 Task: Provide the 2023 Victory Lane Racing Xfinity Series picks for the track "Talladega Superspeedway".
Action: Mouse moved to (160, 263)
Screenshot: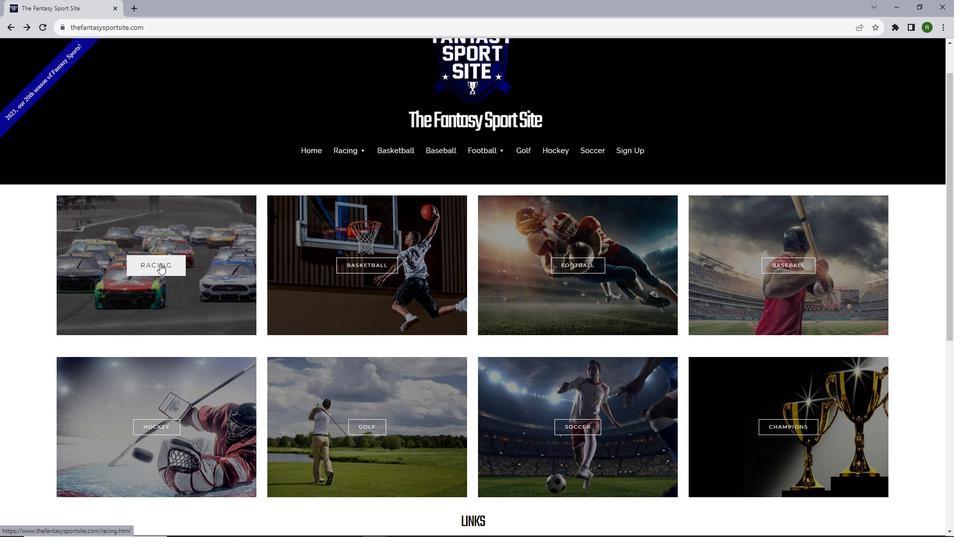 
Action: Mouse pressed left at (160, 263)
Screenshot: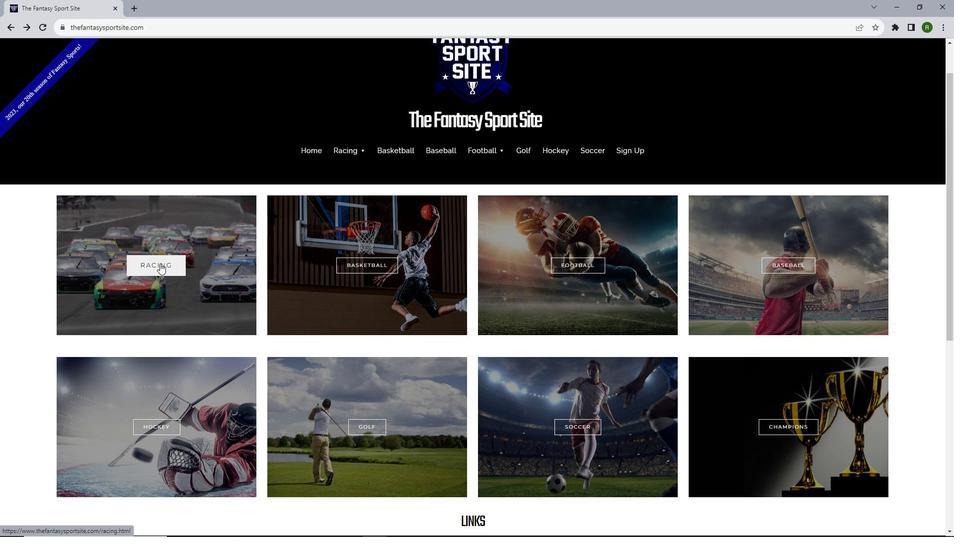 
Action: Mouse moved to (307, 260)
Screenshot: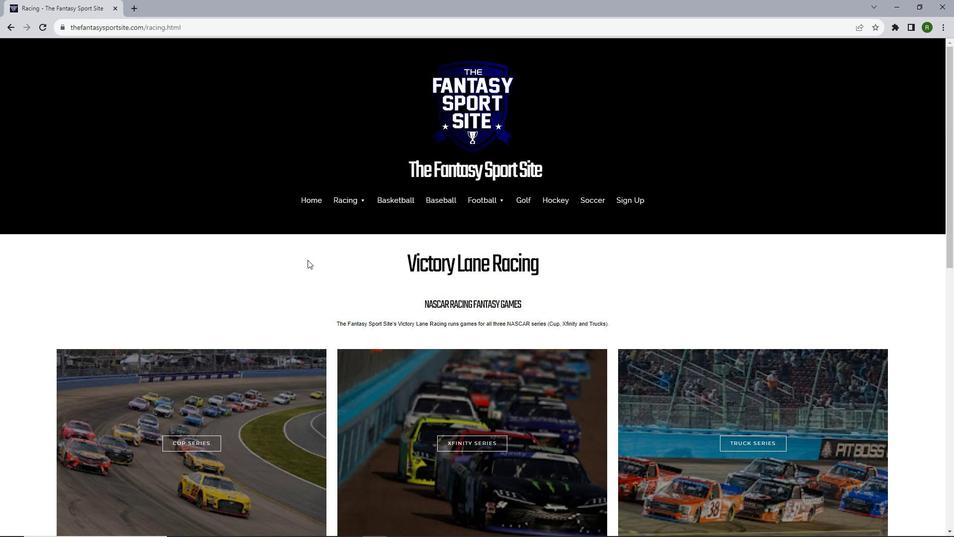 
Action: Mouse scrolled (307, 259) with delta (0, 0)
Screenshot: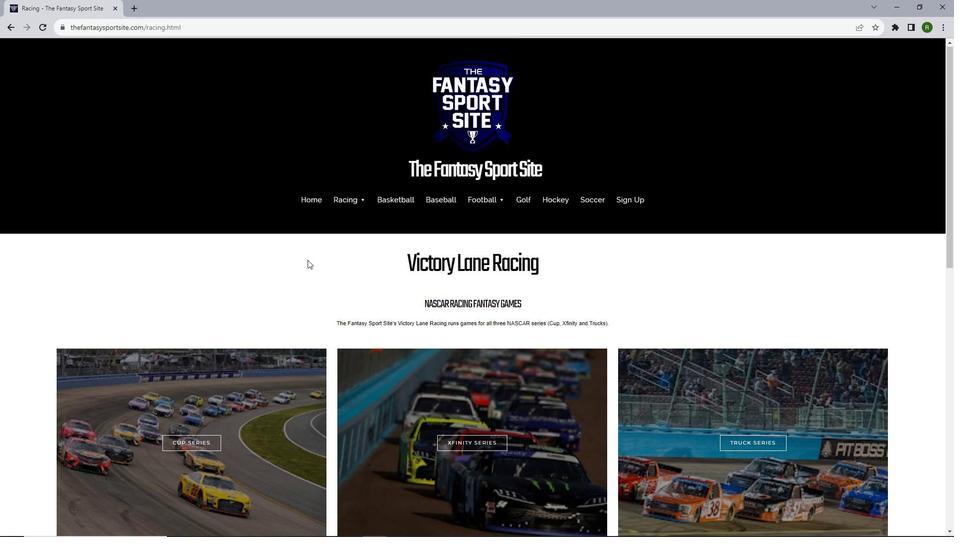 
Action: Mouse scrolled (307, 259) with delta (0, 0)
Screenshot: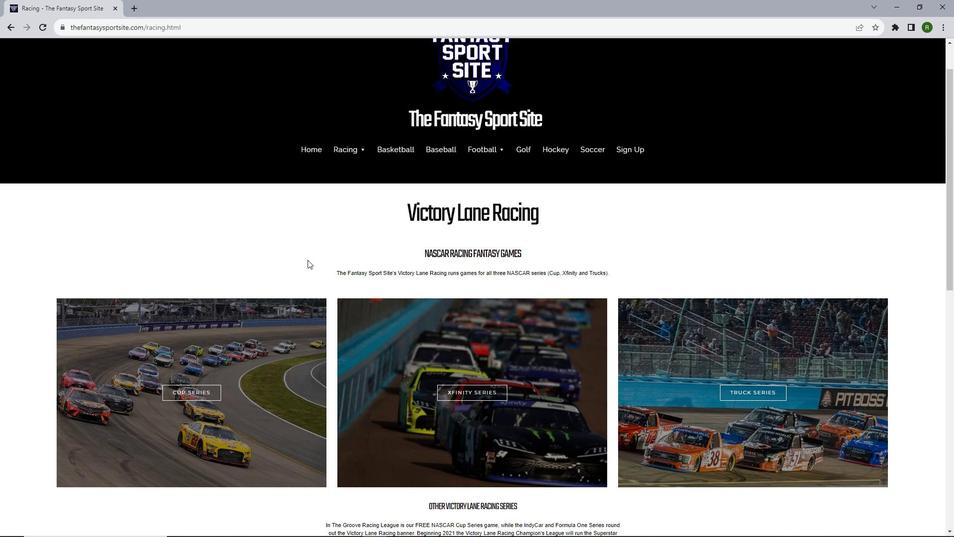 
Action: Mouse moved to (470, 348)
Screenshot: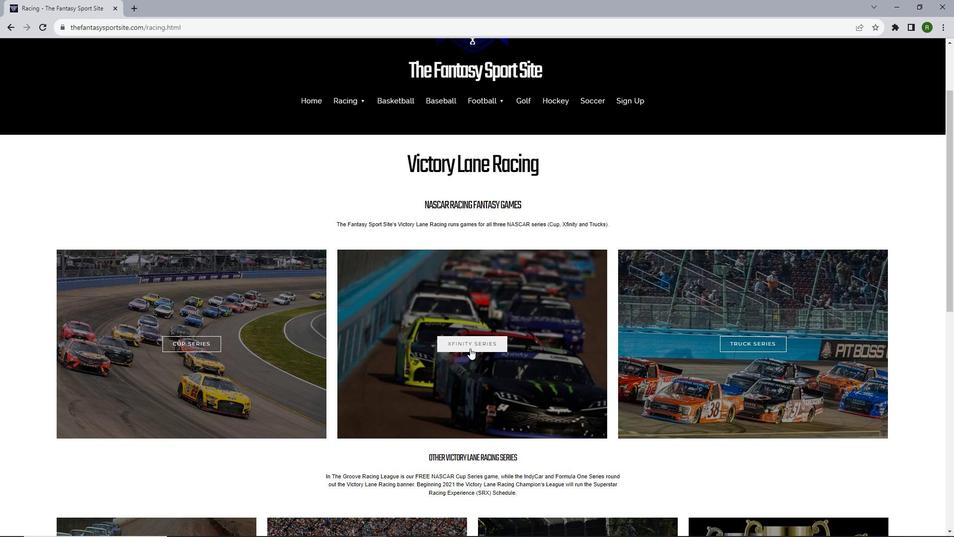 
Action: Mouse pressed left at (470, 348)
Screenshot: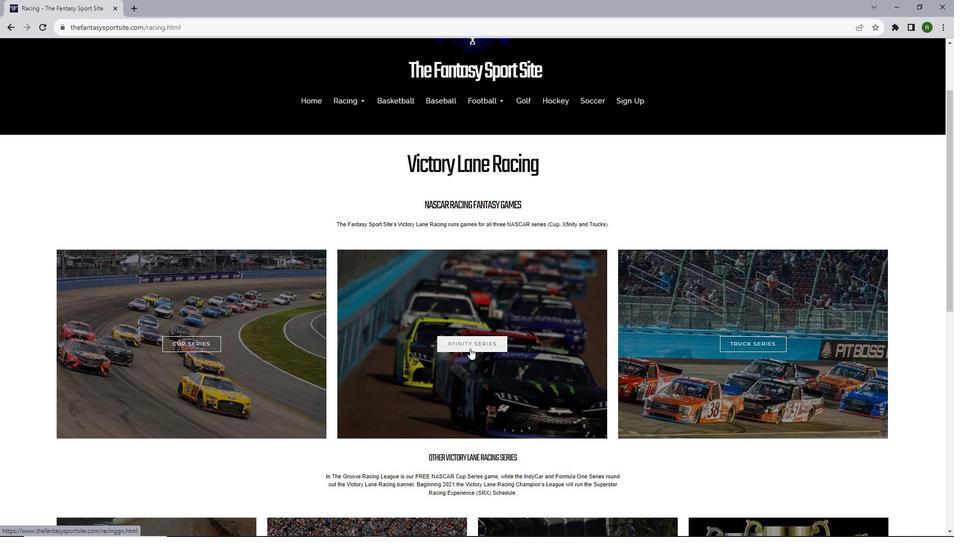 
Action: Mouse moved to (328, 281)
Screenshot: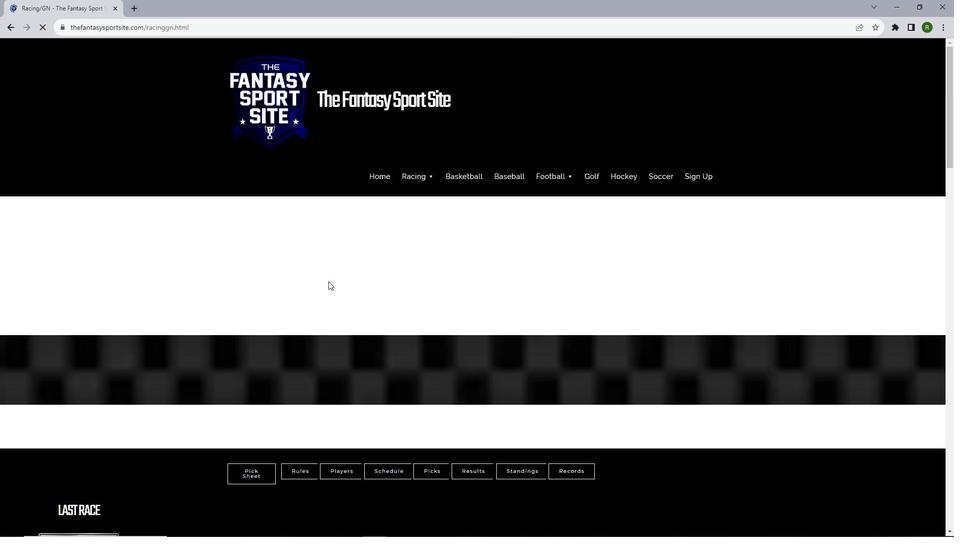 
Action: Mouse scrolled (328, 280) with delta (0, 0)
Screenshot: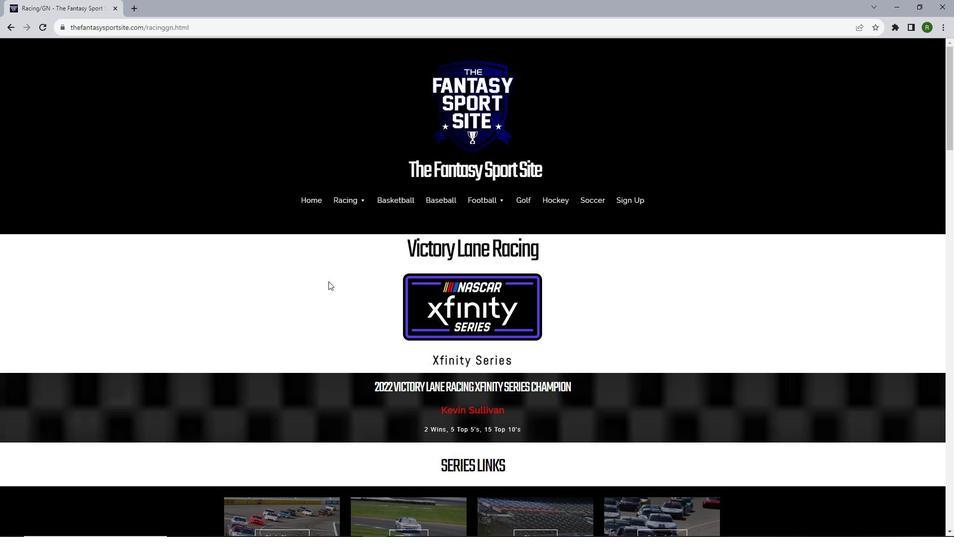 
Action: Mouse scrolled (328, 280) with delta (0, 0)
Screenshot: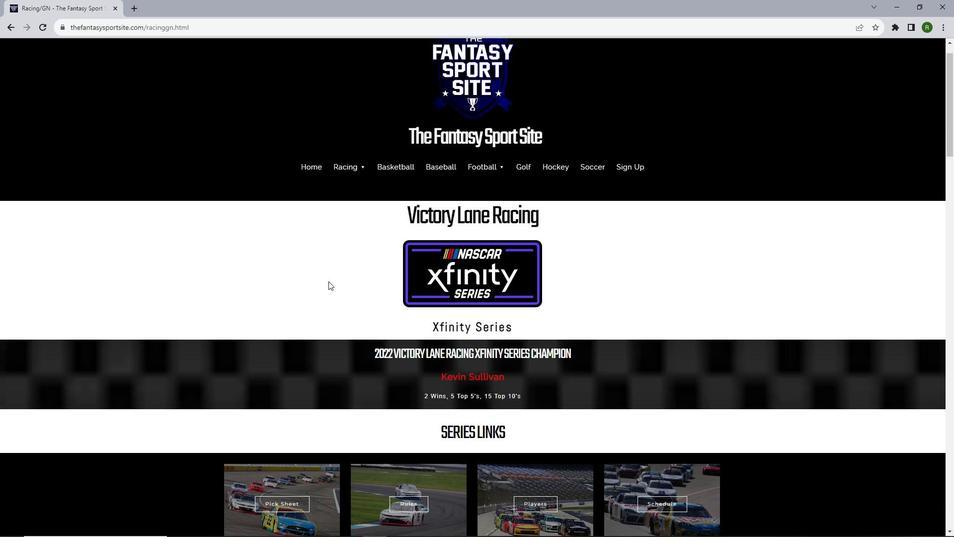 
Action: Mouse scrolled (328, 280) with delta (0, 0)
Screenshot: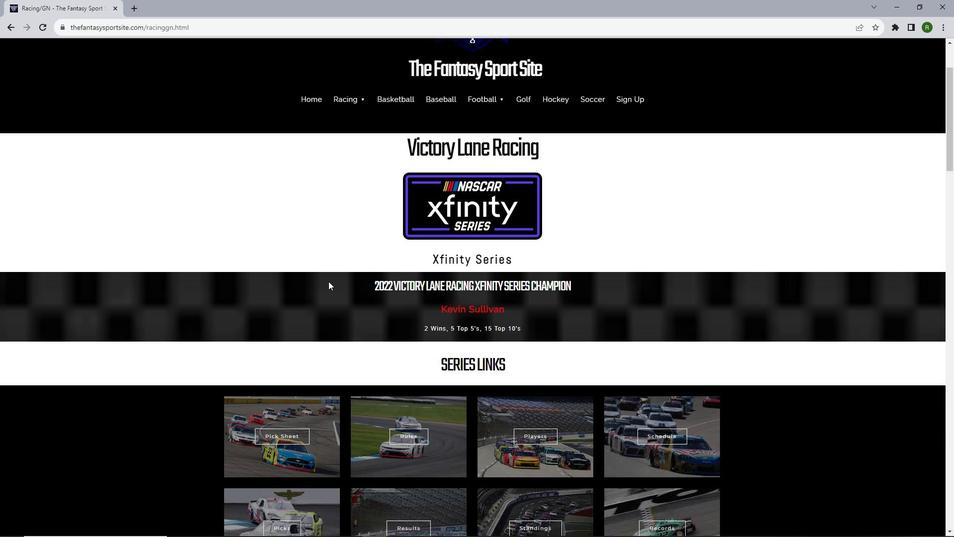 
Action: Mouse scrolled (328, 280) with delta (0, 0)
Screenshot: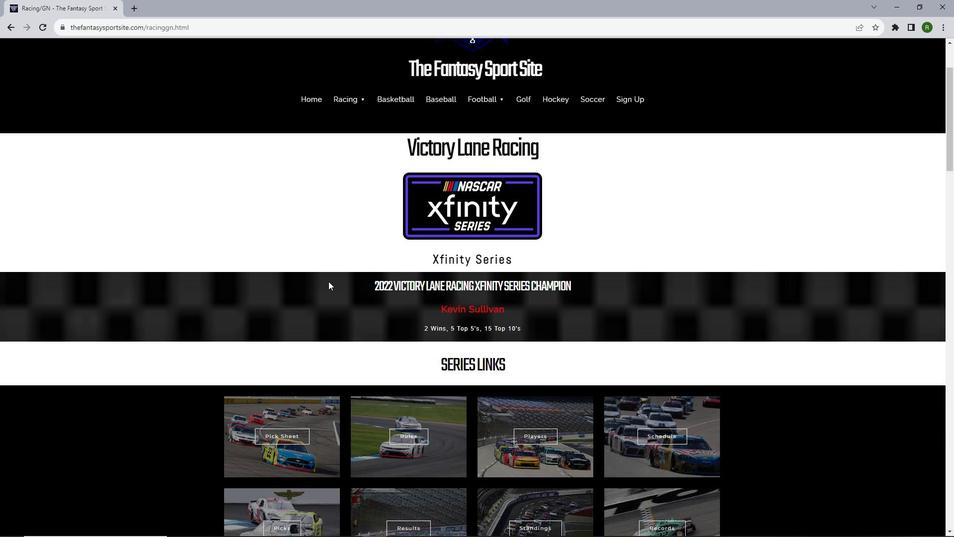 
Action: Mouse moved to (291, 426)
Screenshot: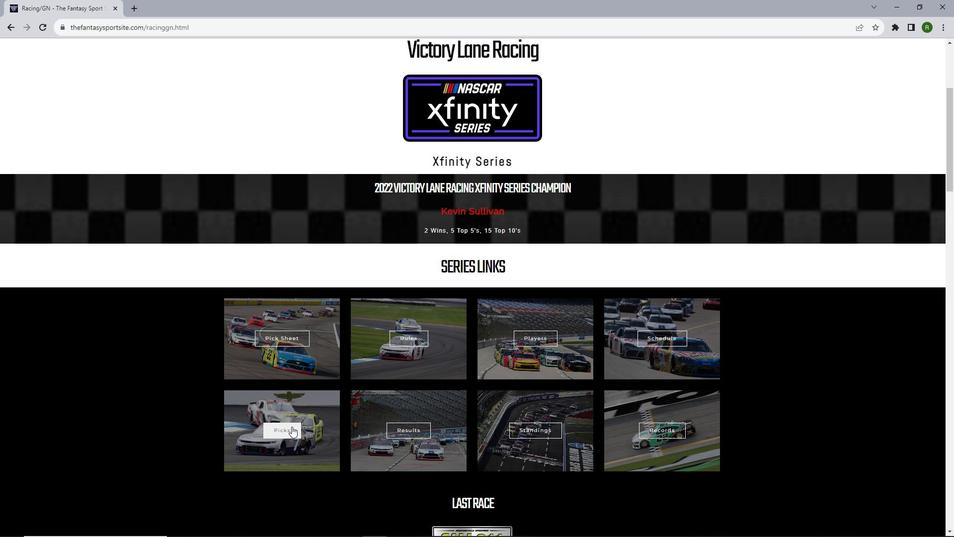 
Action: Mouse pressed left at (291, 426)
Screenshot: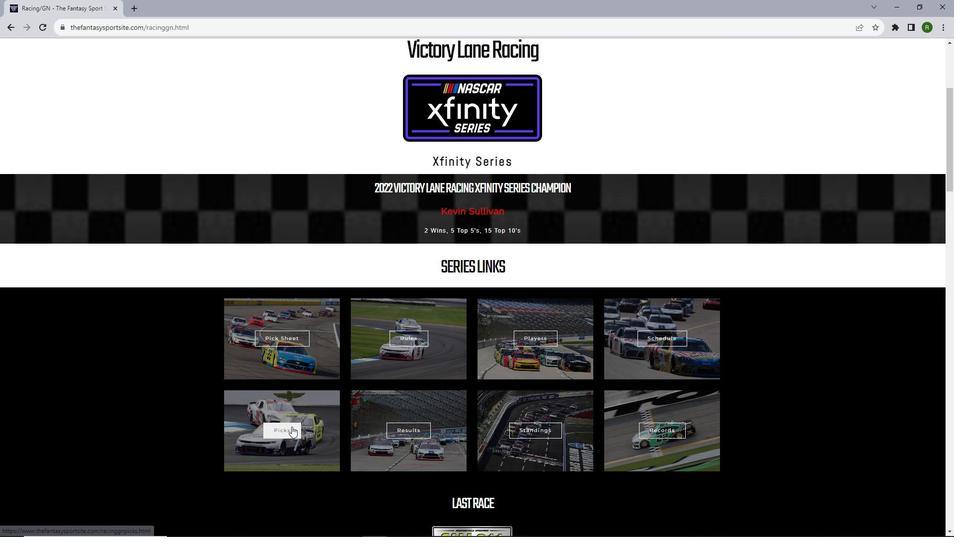 
Action: Mouse moved to (331, 340)
Screenshot: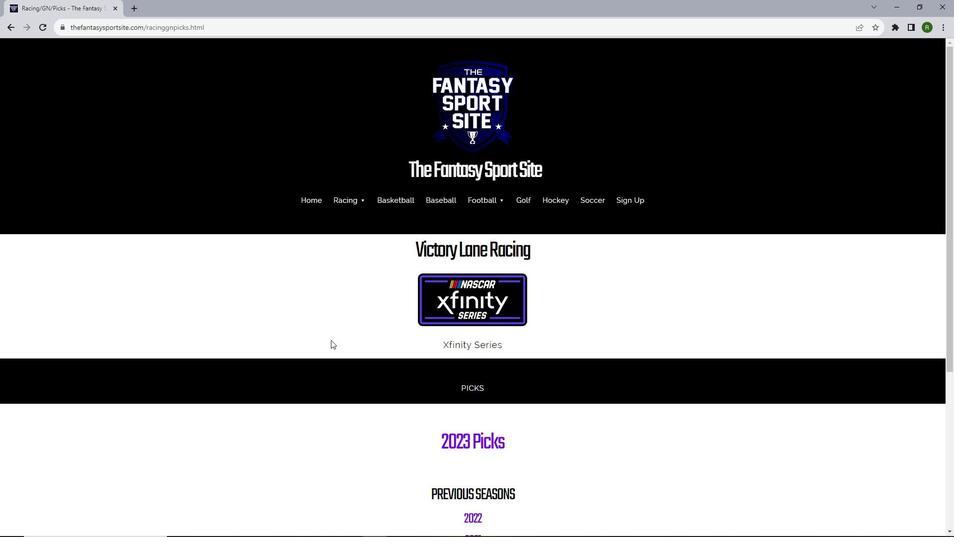 
Action: Mouse scrolled (331, 339) with delta (0, 0)
Screenshot: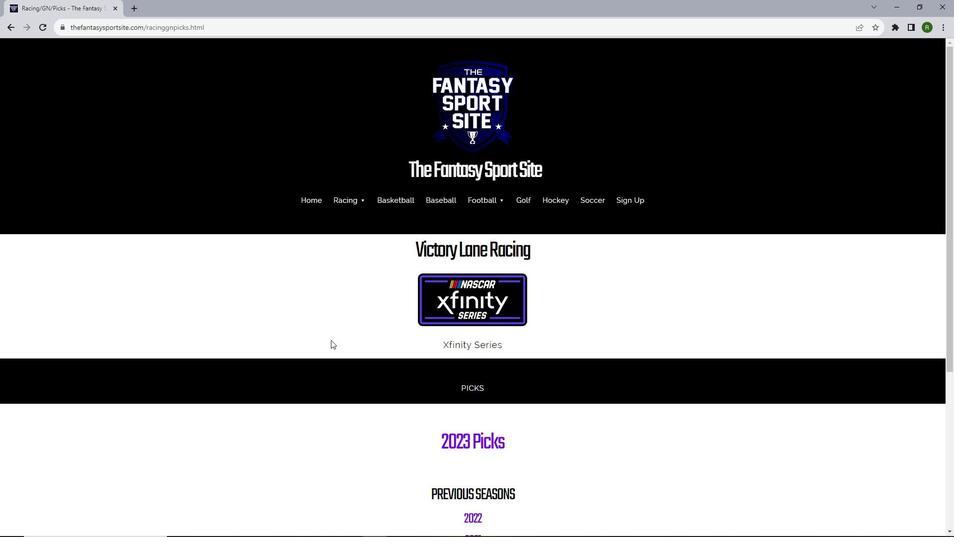 
Action: Mouse scrolled (331, 339) with delta (0, 0)
Screenshot: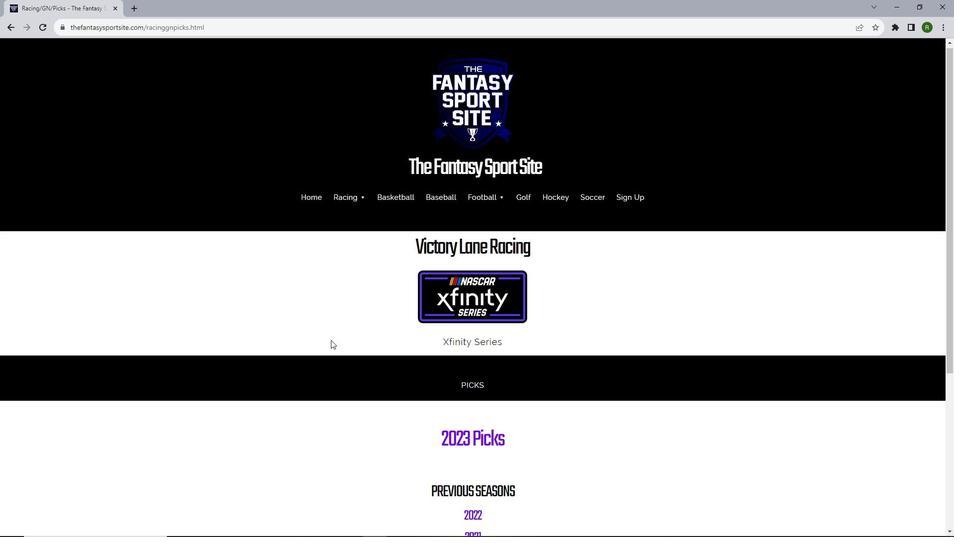 
Action: Mouse scrolled (331, 339) with delta (0, 0)
Screenshot: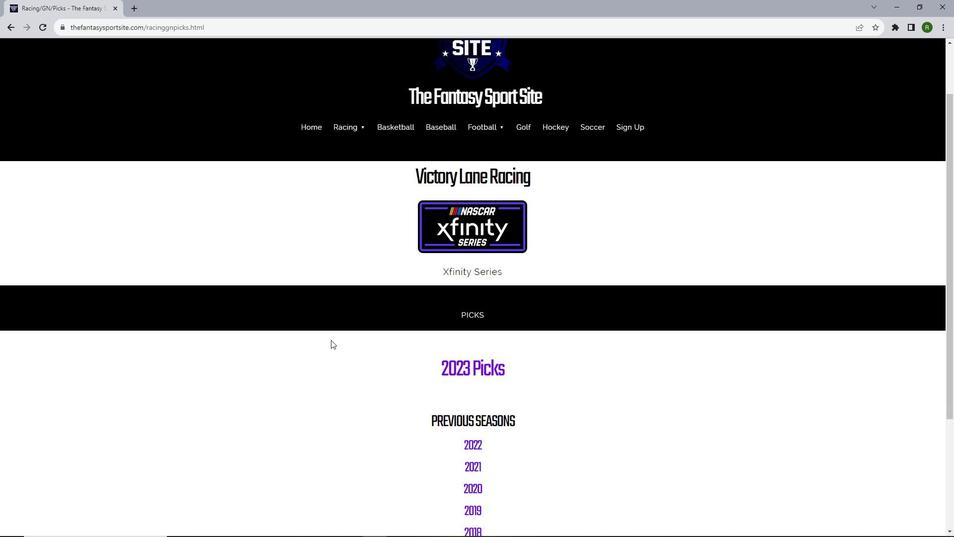 
Action: Mouse moved to (466, 292)
Screenshot: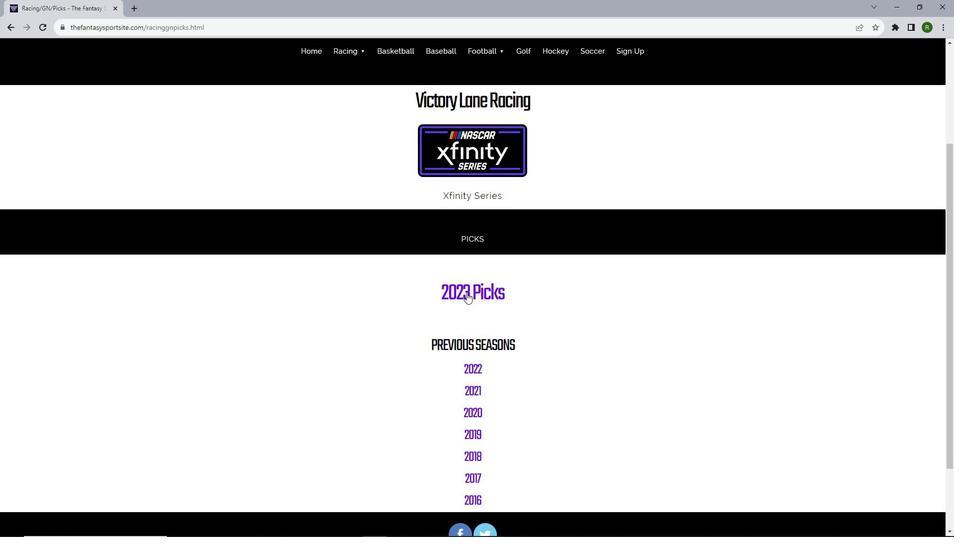 
Action: Mouse pressed left at (466, 292)
Screenshot: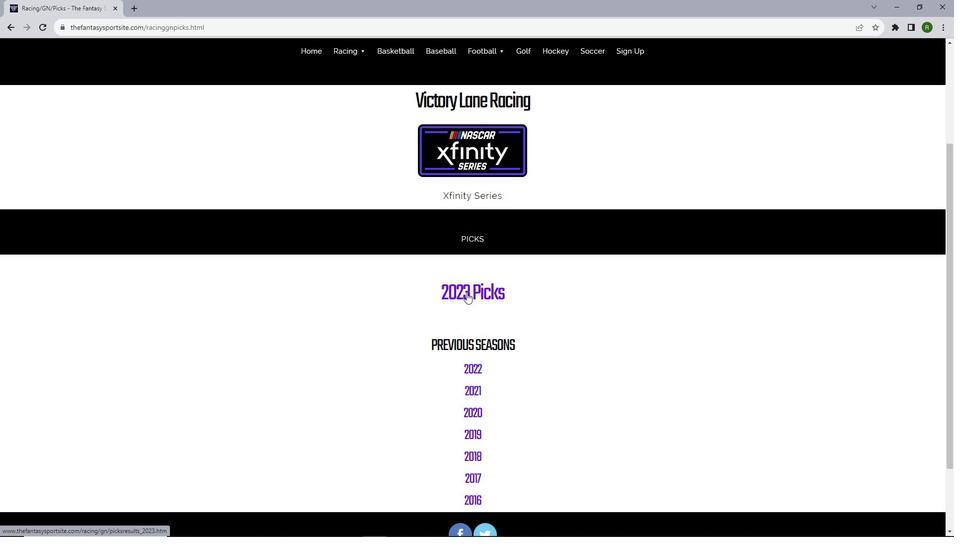 
Action: Mouse moved to (462, 175)
Screenshot: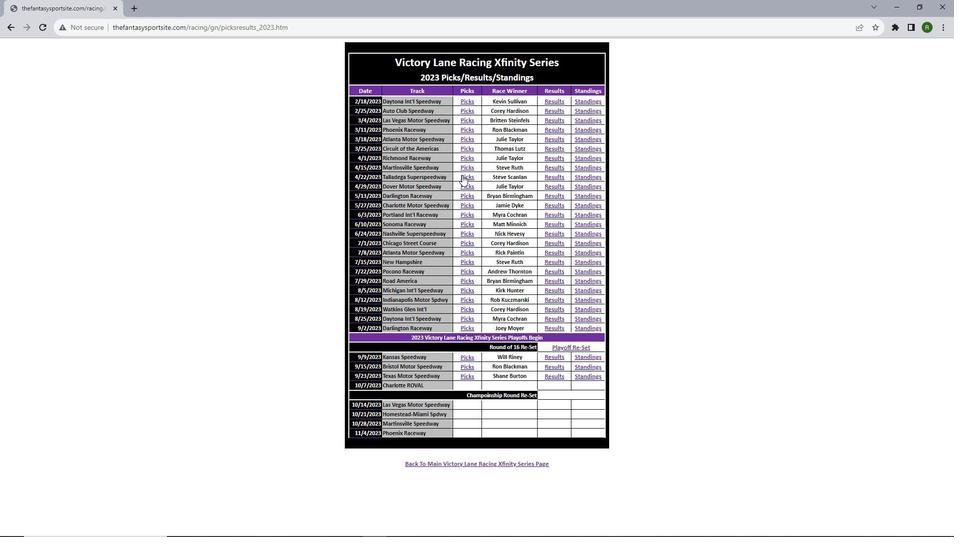 
Action: Mouse pressed left at (462, 175)
Screenshot: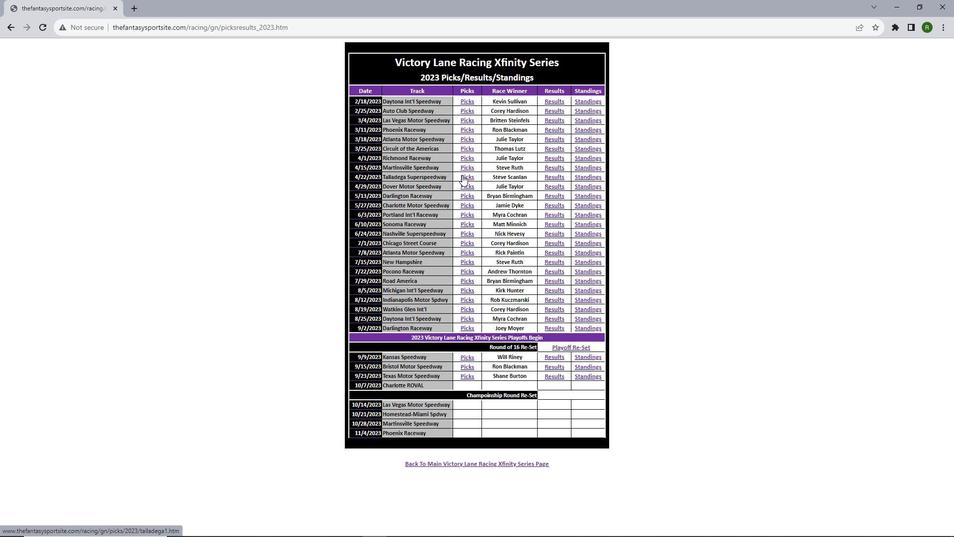 
Action: Mouse moved to (462, 175)
Screenshot: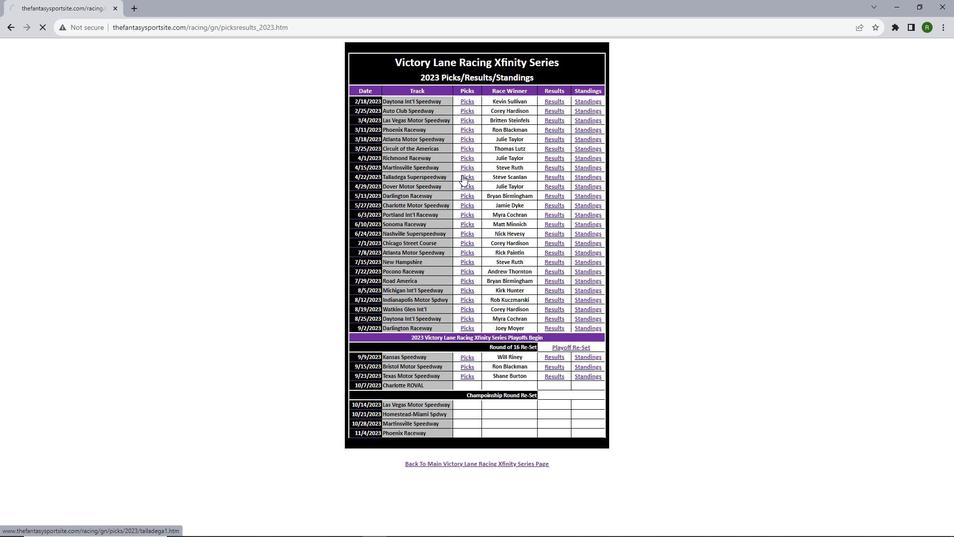 
Action: Mouse scrolled (462, 174) with delta (0, 0)
Screenshot: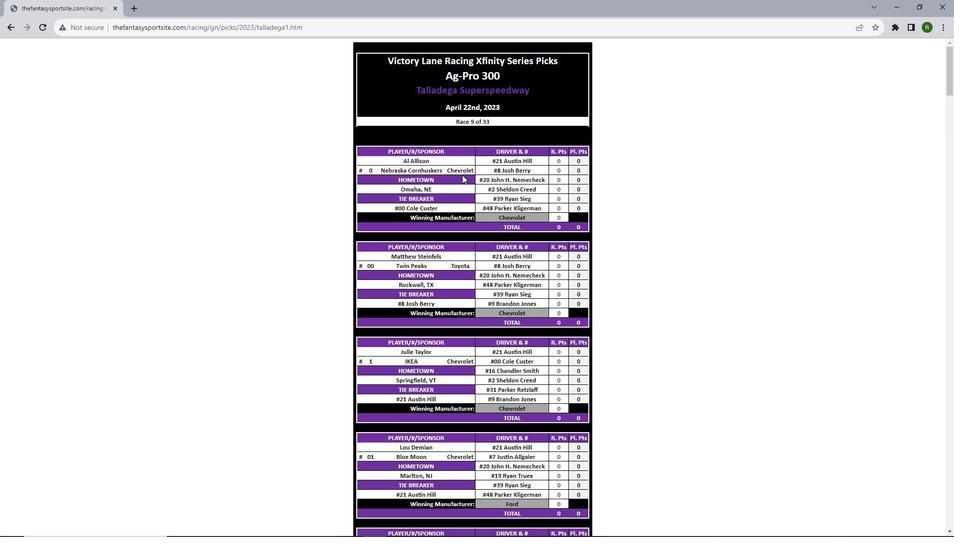 
Action: Mouse scrolled (462, 174) with delta (0, 0)
Screenshot: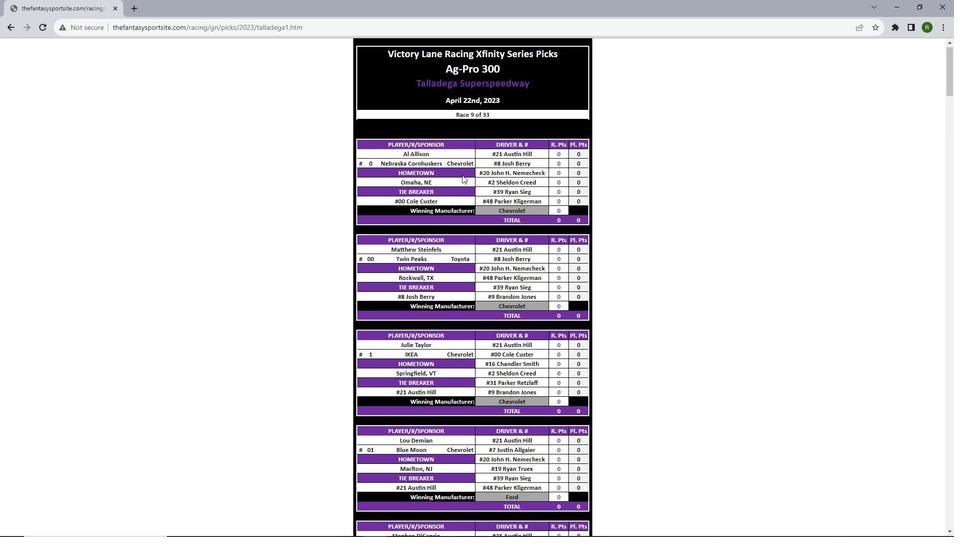 
Action: Mouse scrolled (462, 174) with delta (0, 0)
Screenshot: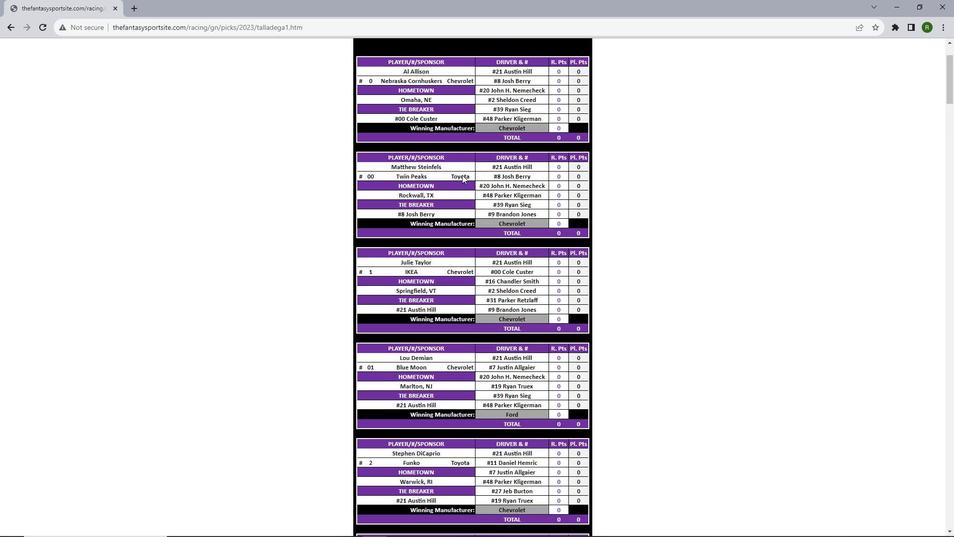 
Action: Mouse scrolled (462, 174) with delta (0, 0)
Screenshot: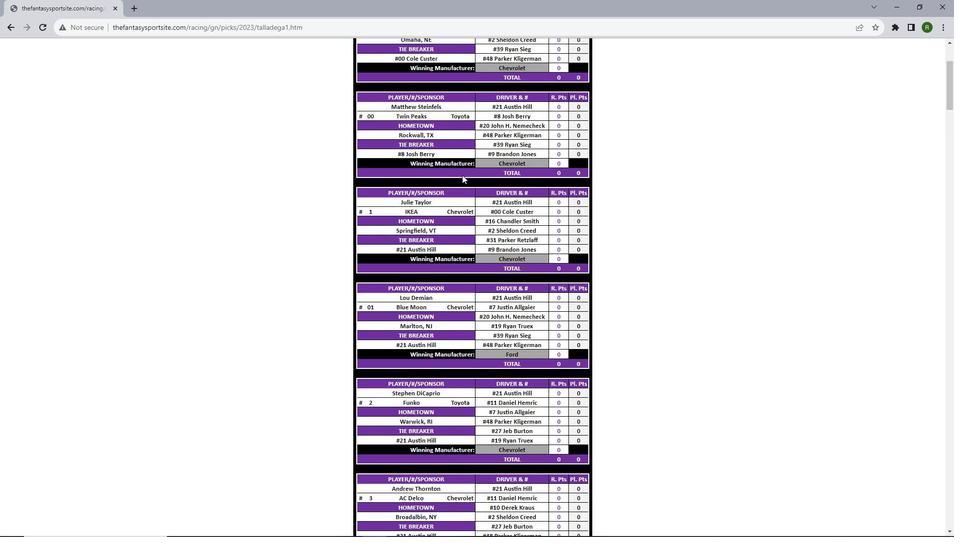
Action: Mouse scrolled (462, 174) with delta (0, 0)
Screenshot: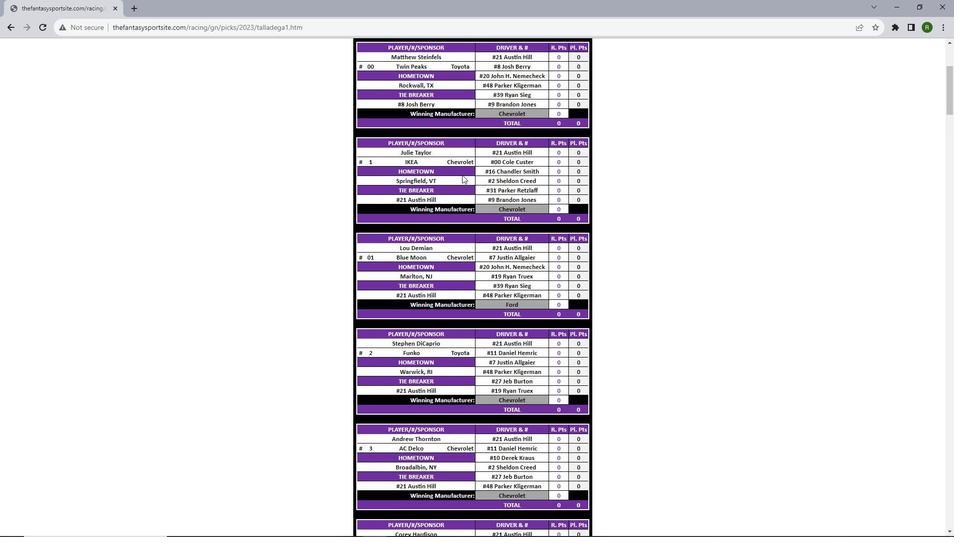 
Action: Mouse scrolled (462, 174) with delta (0, 0)
Screenshot: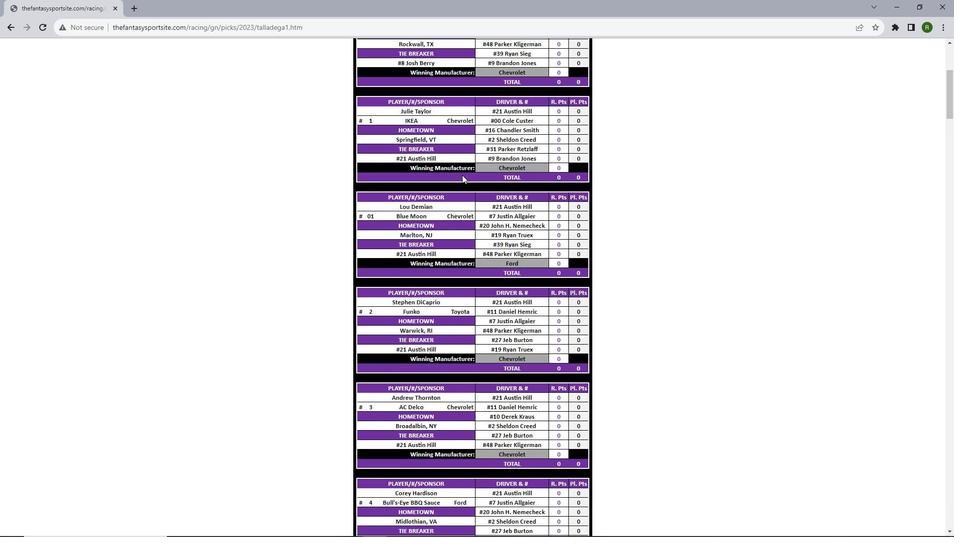 
Action: Mouse scrolled (462, 174) with delta (0, 0)
Screenshot: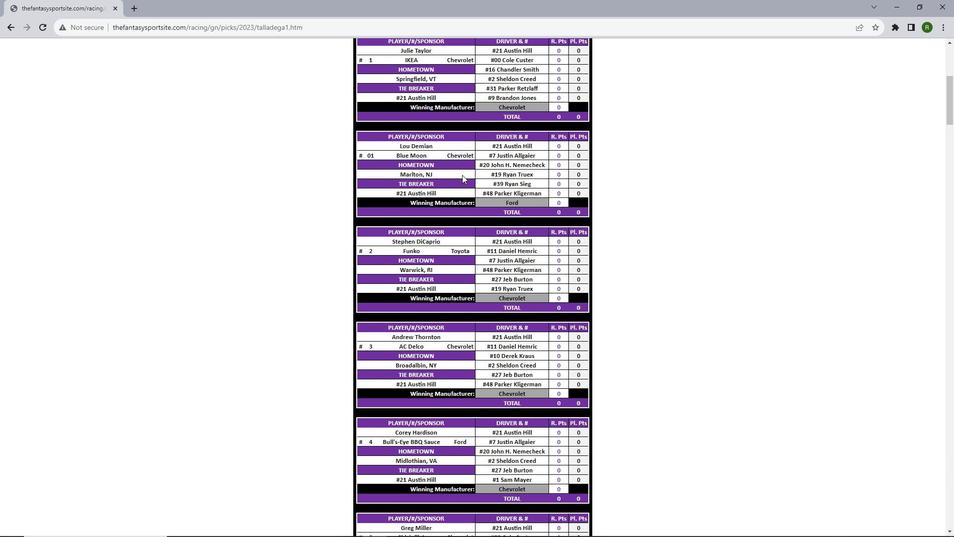 
Action: Mouse scrolled (462, 174) with delta (0, 0)
Screenshot: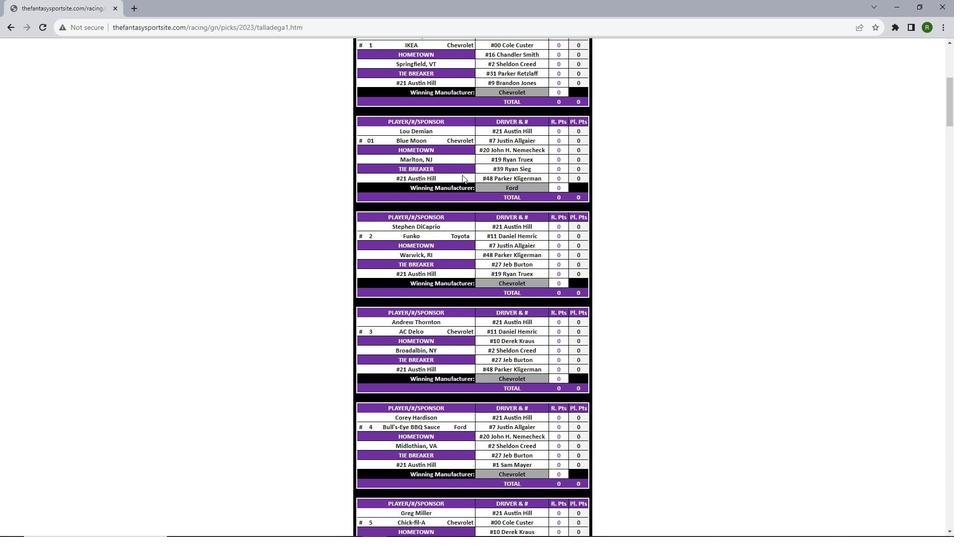 
Action: Mouse scrolled (462, 174) with delta (0, 0)
Screenshot: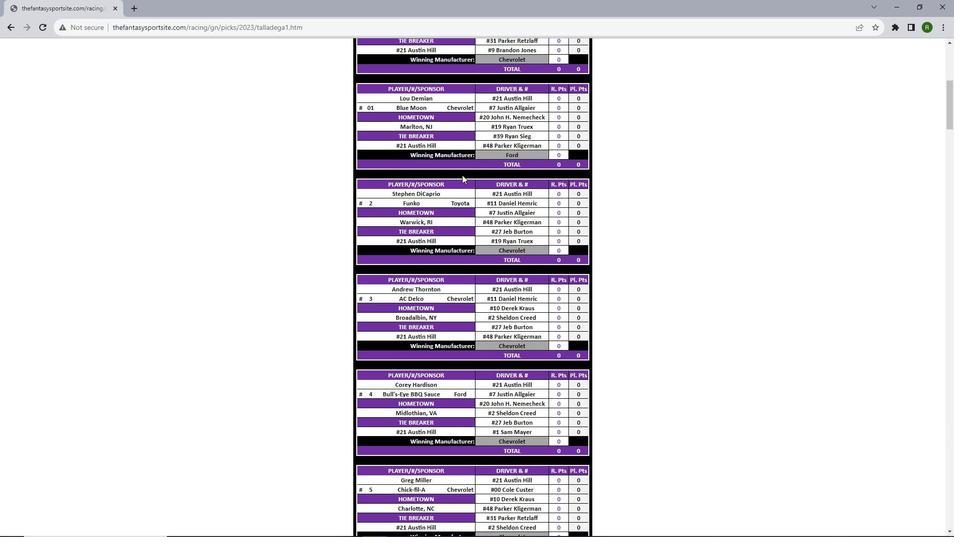 
Action: Mouse scrolled (462, 174) with delta (0, 0)
Screenshot: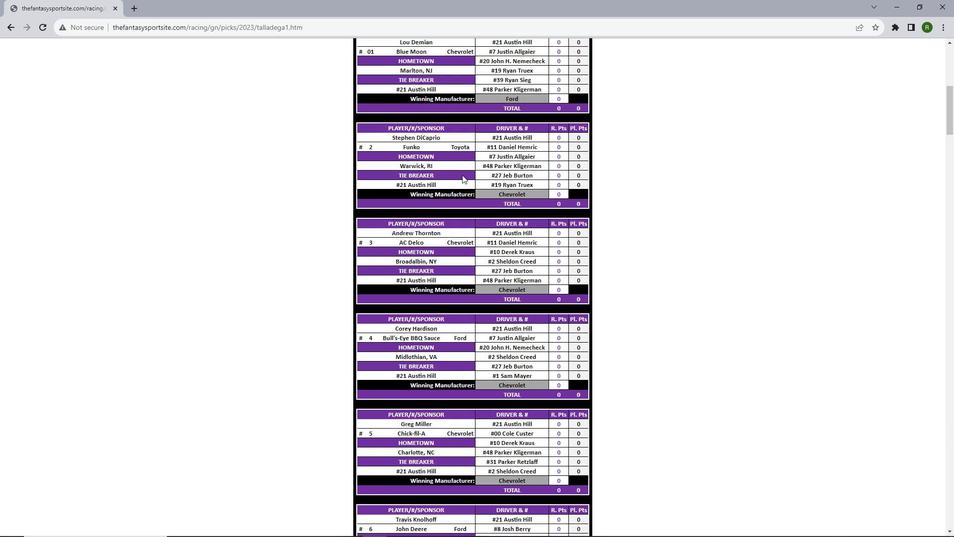 
Action: Mouse scrolled (462, 174) with delta (0, 0)
Screenshot: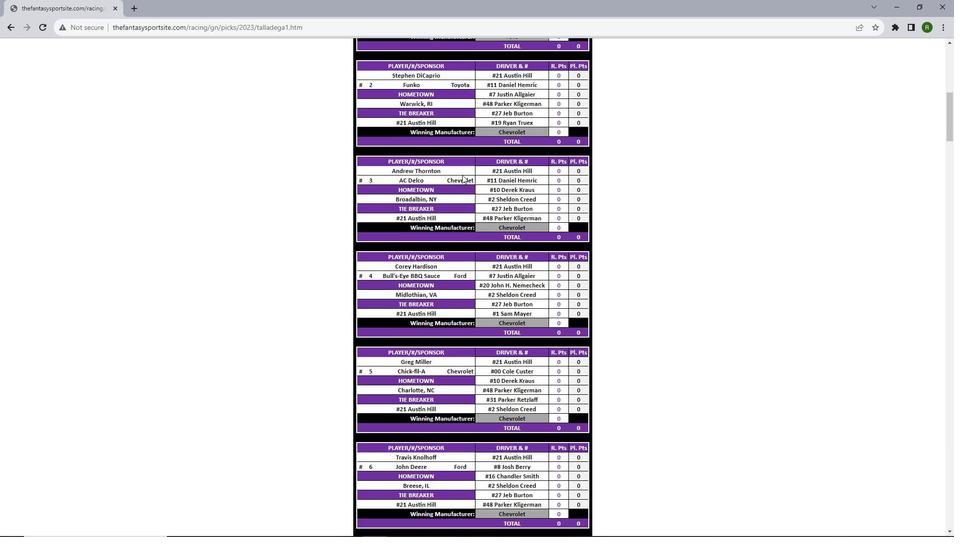 
Action: Mouse scrolled (462, 174) with delta (0, 0)
Screenshot: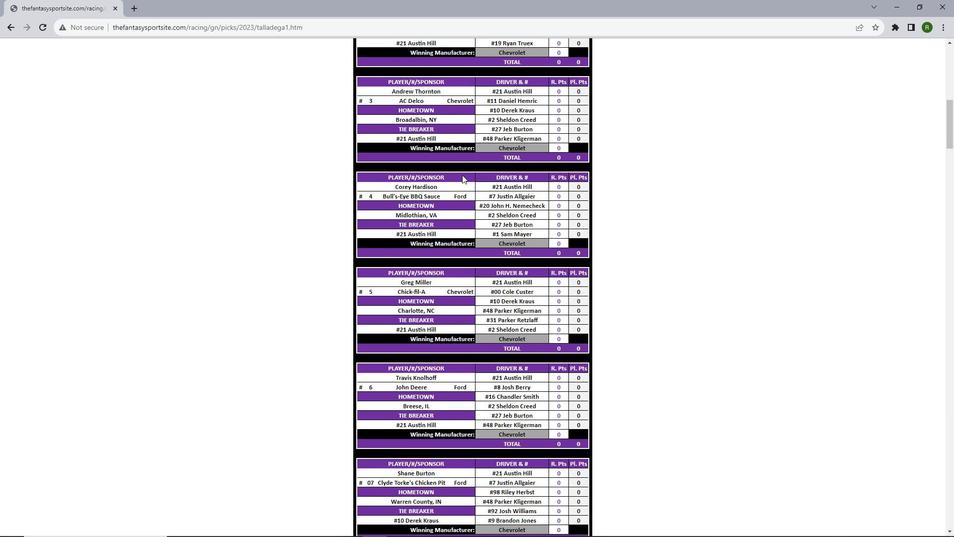 
Action: Mouse scrolled (462, 174) with delta (0, 0)
Screenshot: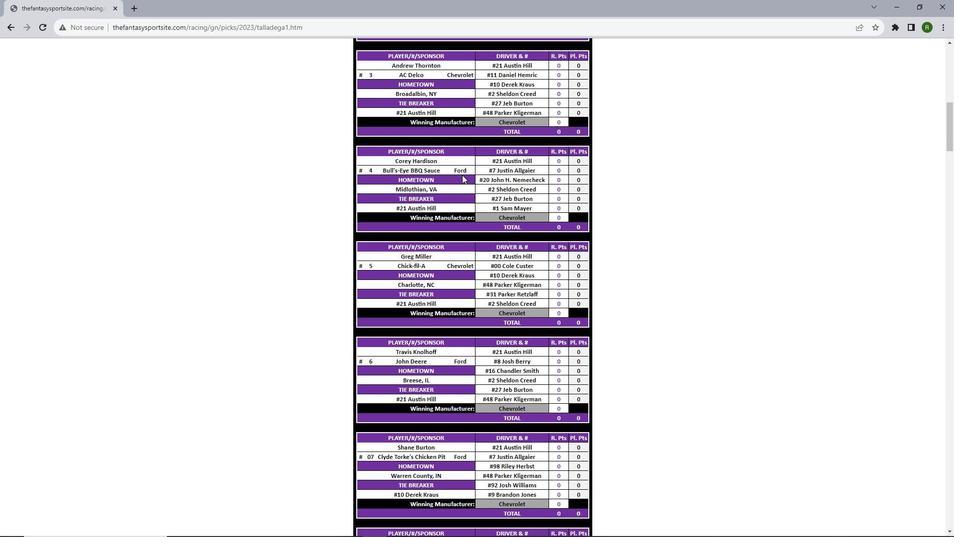 
Action: Mouse scrolled (462, 174) with delta (0, 0)
Screenshot: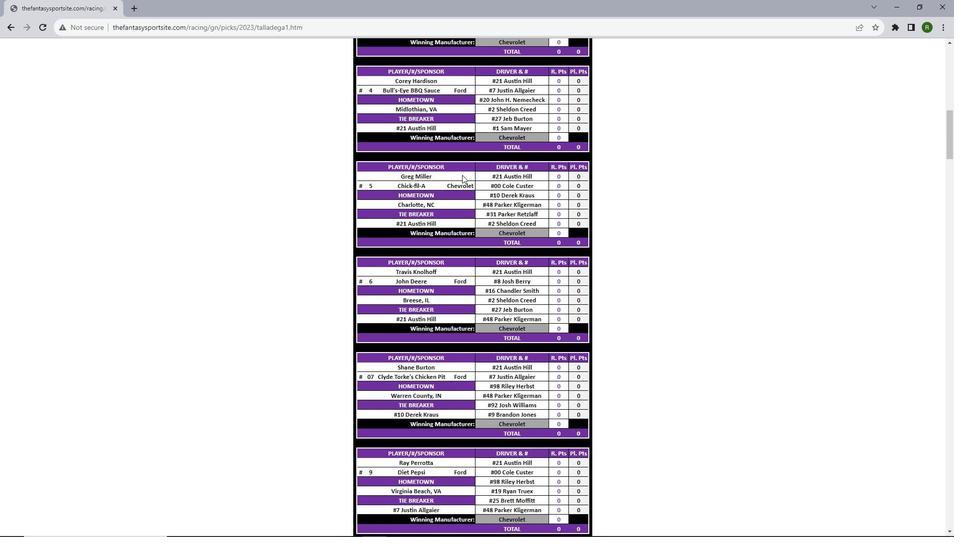 
Action: Mouse scrolled (462, 174) with delta (0, 0)
Screenshot: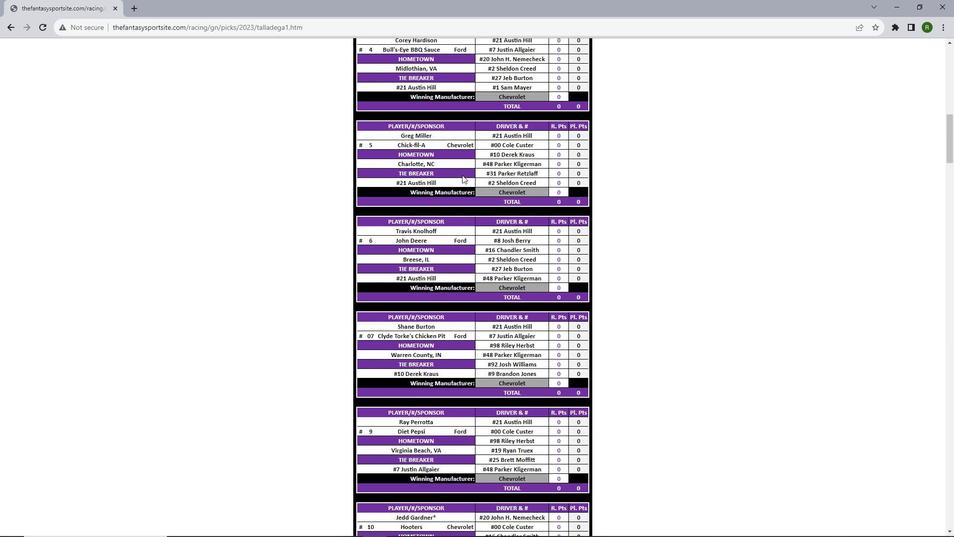 
Action: Mouse scrolled (462, 174) with delta (0, 0)
Screenshot: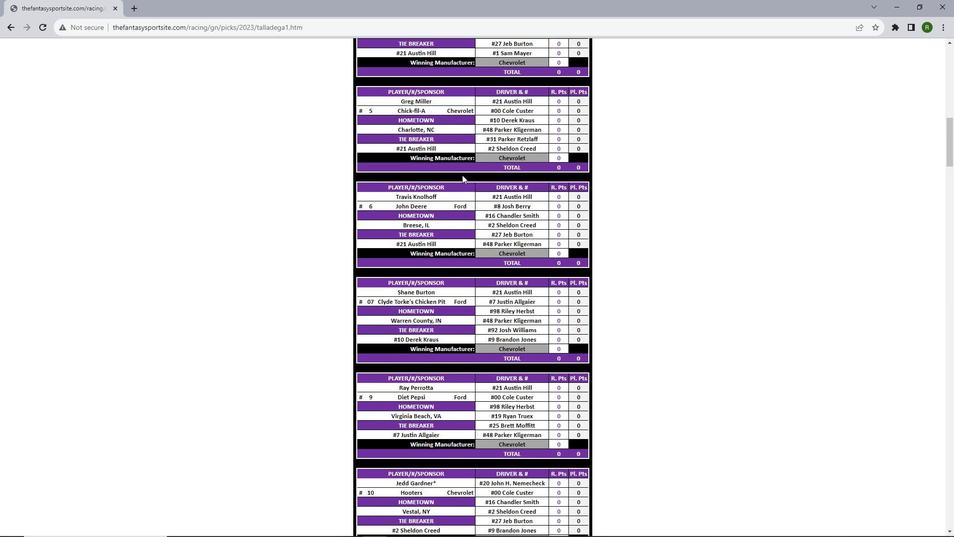 
Action: Mouse scrolled (462, 174) with delta (0, 0)
Screenshot: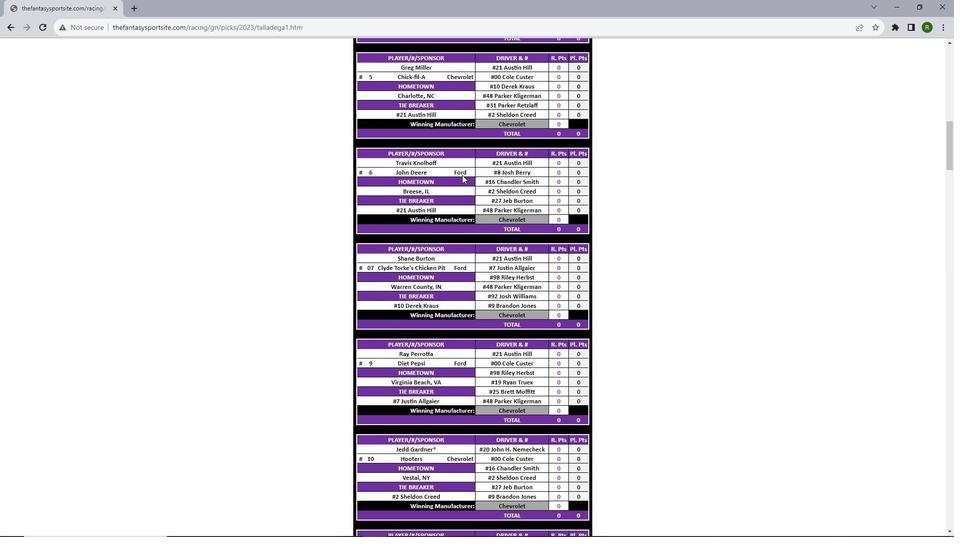 
Action: Mouse scrolled (462, 174) with delta (0, 0)
Screenshot: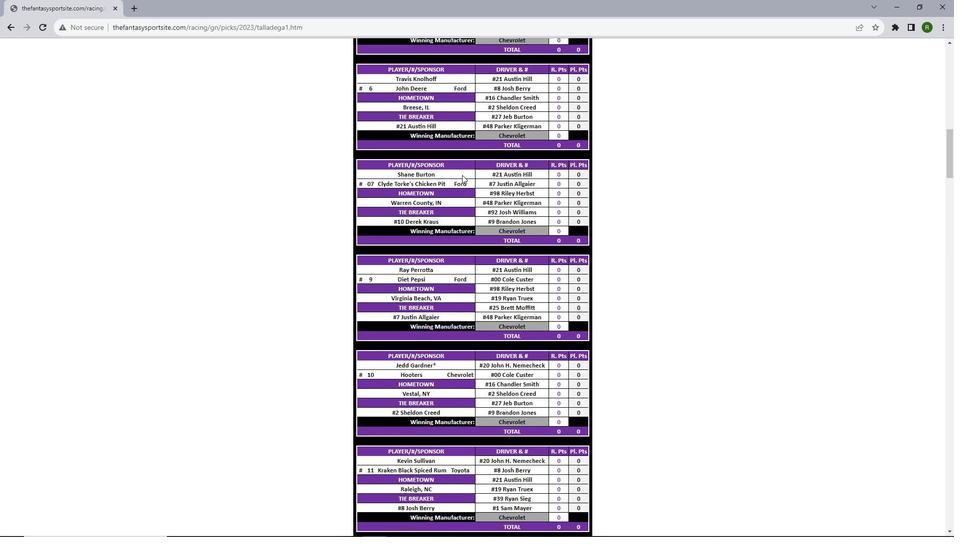 
Action: Mouse scrolled (462, 174) with delta (0, 0)
Screenshot: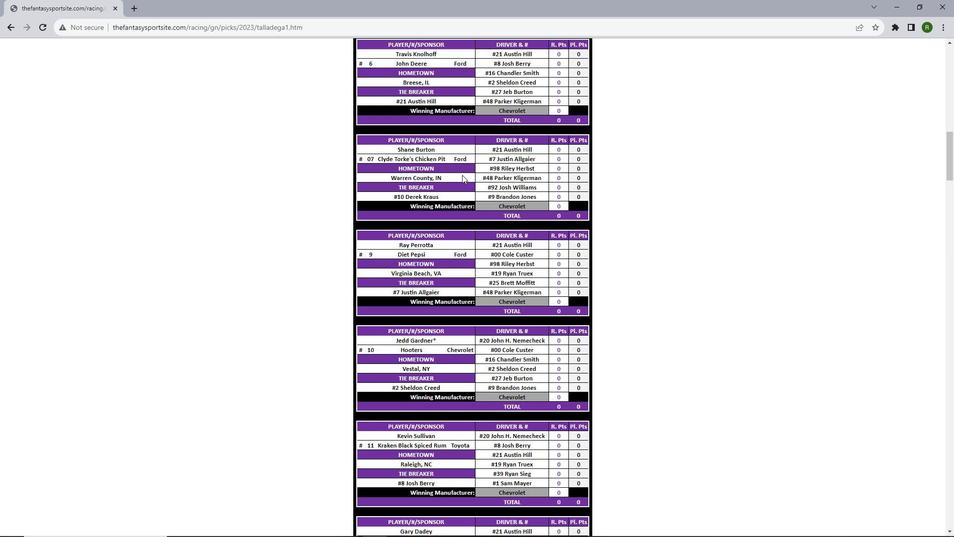 
Action: Mouse scrolled (462, 174) with delta (0, 0)
Screenshot: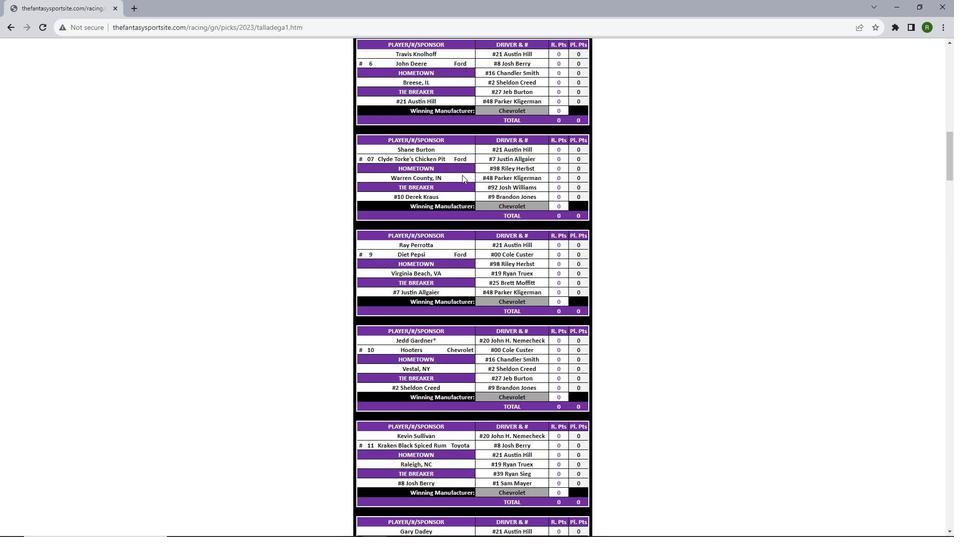 
Action: Mouse scrolled (462, 174) with delta (0, 0)
Screenshot: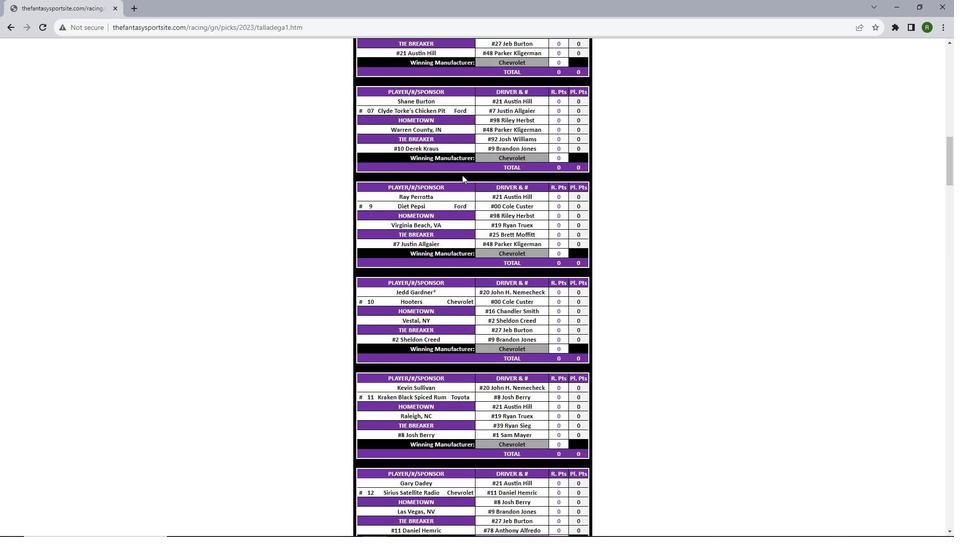 
Action: Mouse scrolled (462, 174) with delta (0, 0)
Screenshot: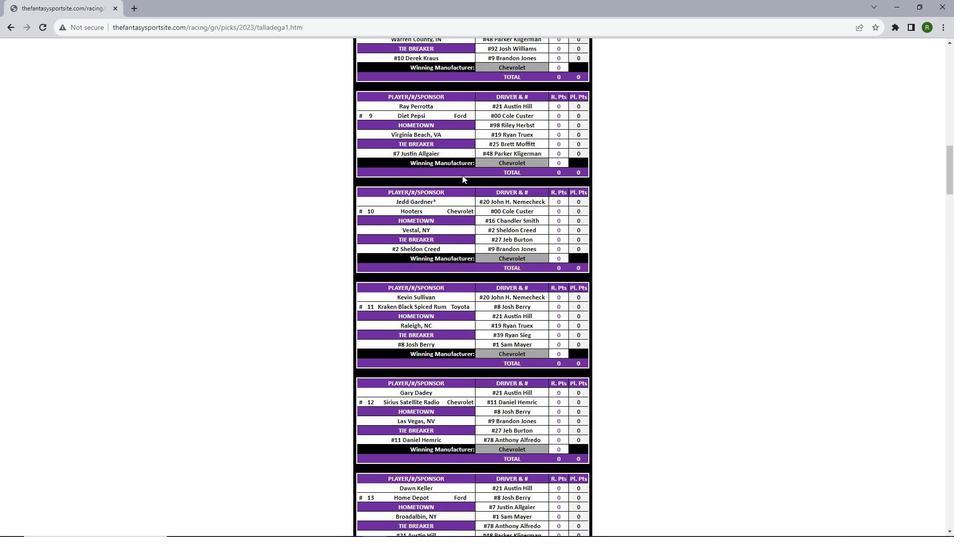 
Action: Mouse scrolled (462, 174) with delta (0, 0)
Screenshot: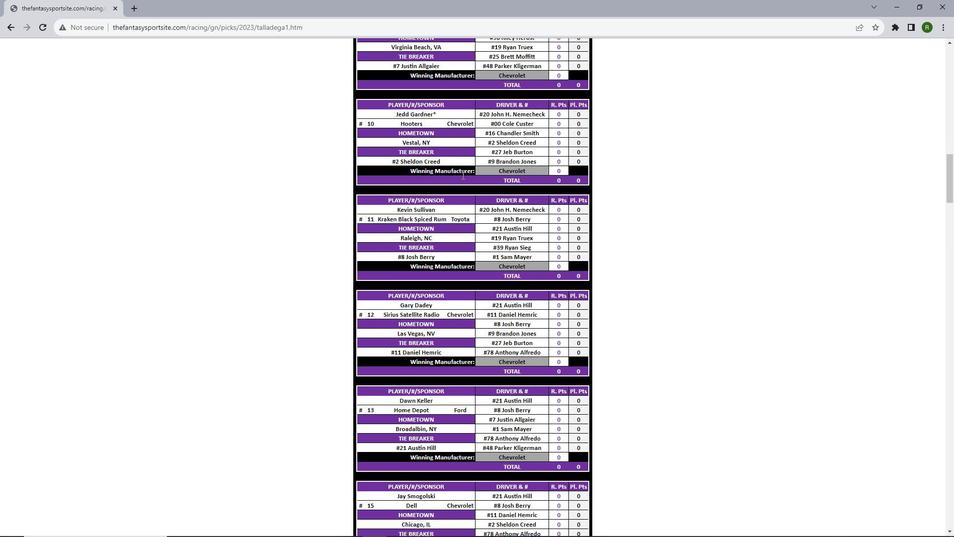 
Action: Mouse scrolled (462, 174) with delta (0, 0)
Screenshot: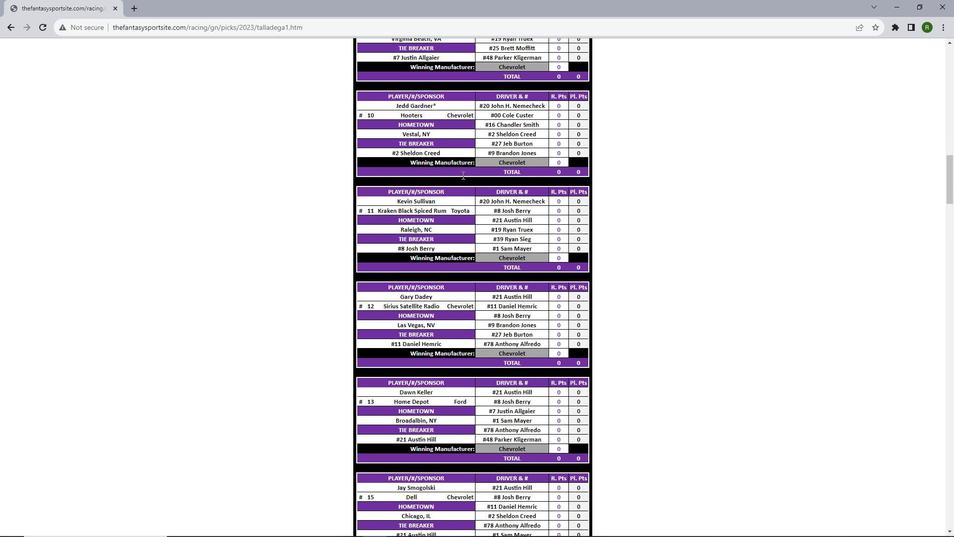 
Action: Mouse scrolled (462, 174) with delta (0, 0)
Screenshot: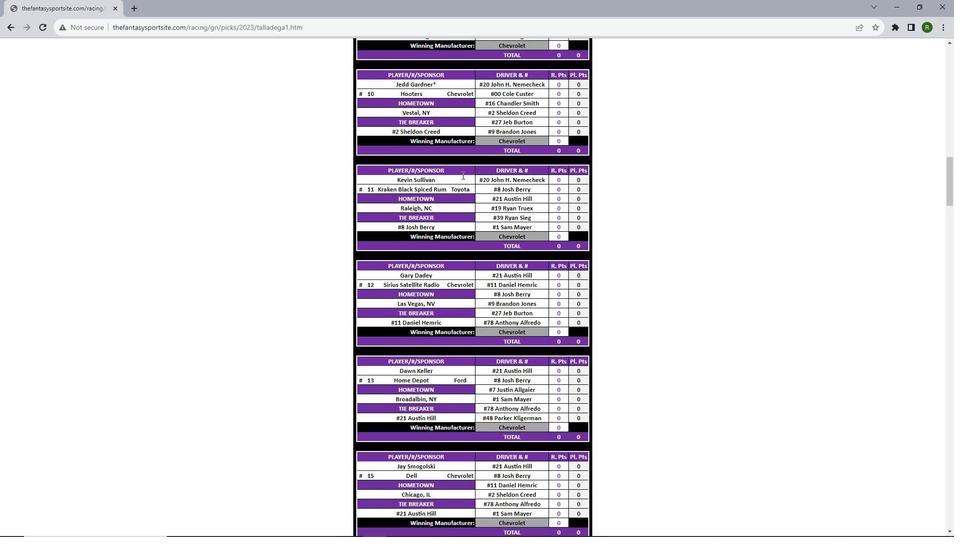 
Action: Mouse scrolled (462, 174) with delta (0, 0)
Screenshot: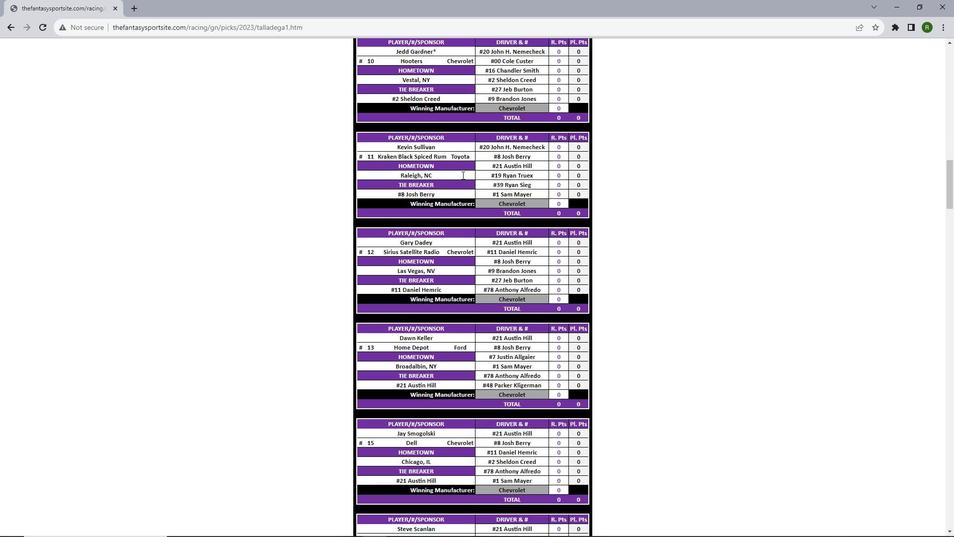 
Action: Mouse scrolled (462, 174) with delta (0, 0)
Screenshot: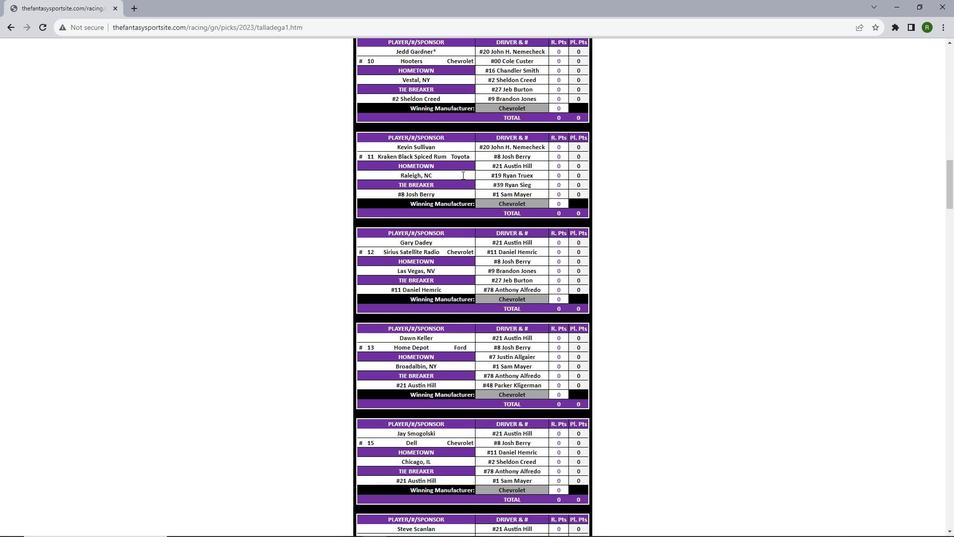 
Action: Mouse scrolled (462, 174) with delta (0, 0)
Screenshot: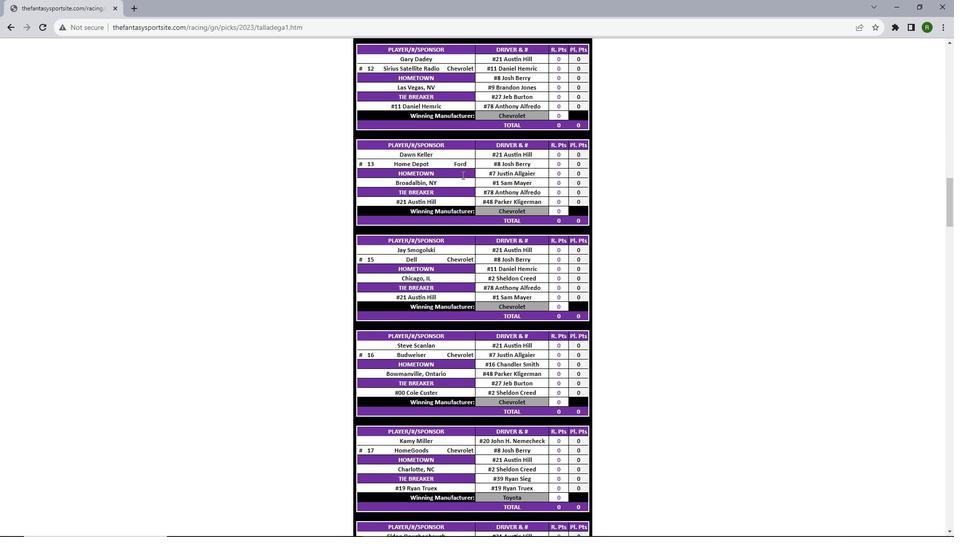 
Action: Mouse scrolled (462, 174) with delta (0, 0)
Screenshot: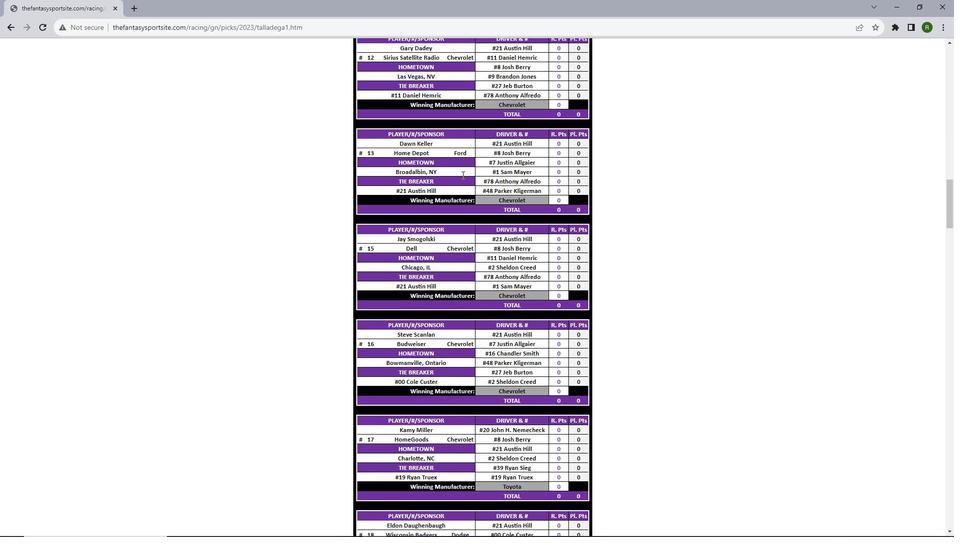 
Action: Mouse scrolled (462, 174) with delta (0, 0)
Screenshot: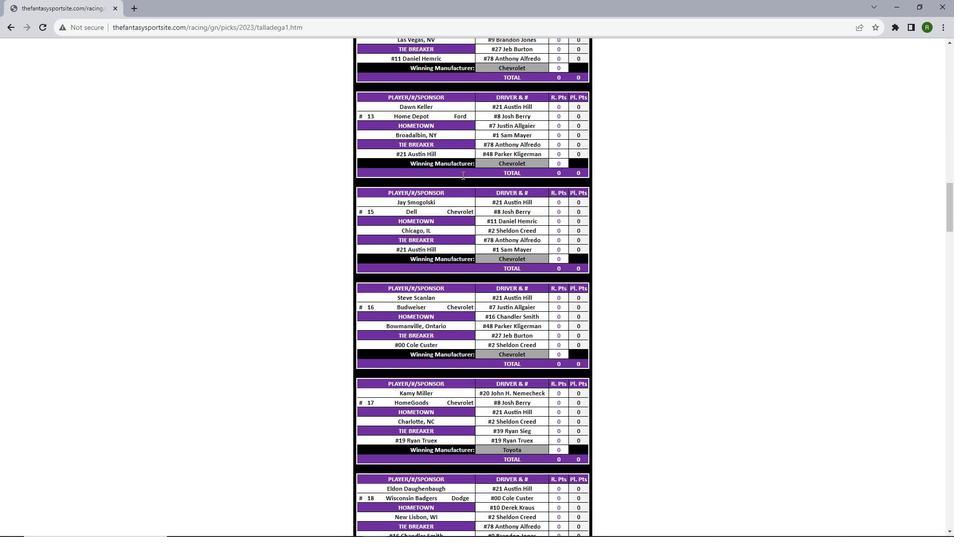 
Action: Mouse scrolled (462, 174) with delta (0, 0)
Screenshot: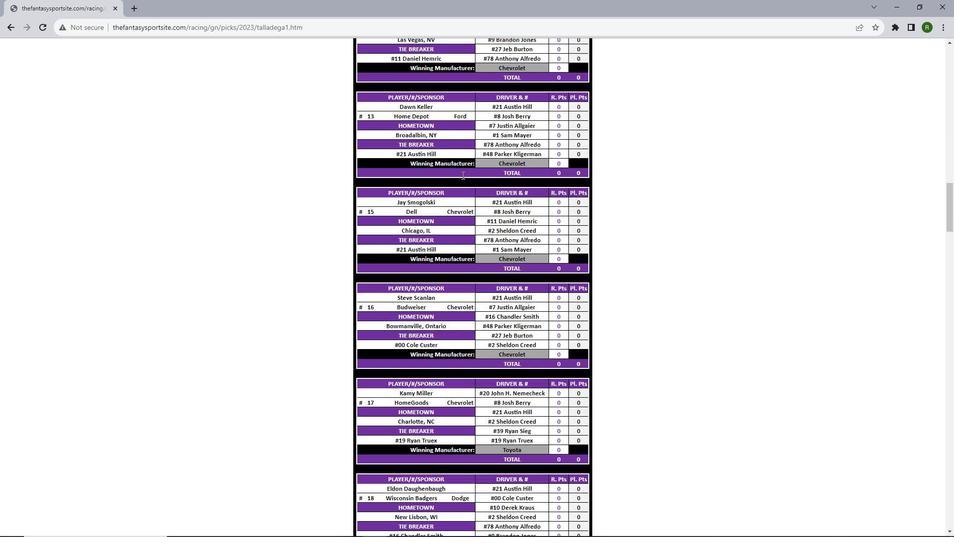 
Action: Mouse scrolled (462, 174) with delta (0, 0)
Screenshot: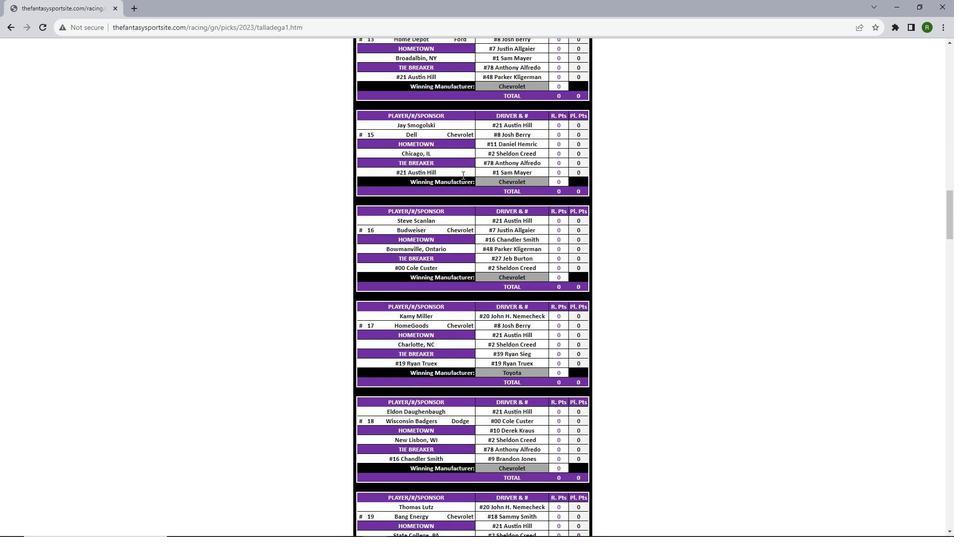 
Action: Mouse scrolled (462, 174) with delta (0, 0)
Screenshot: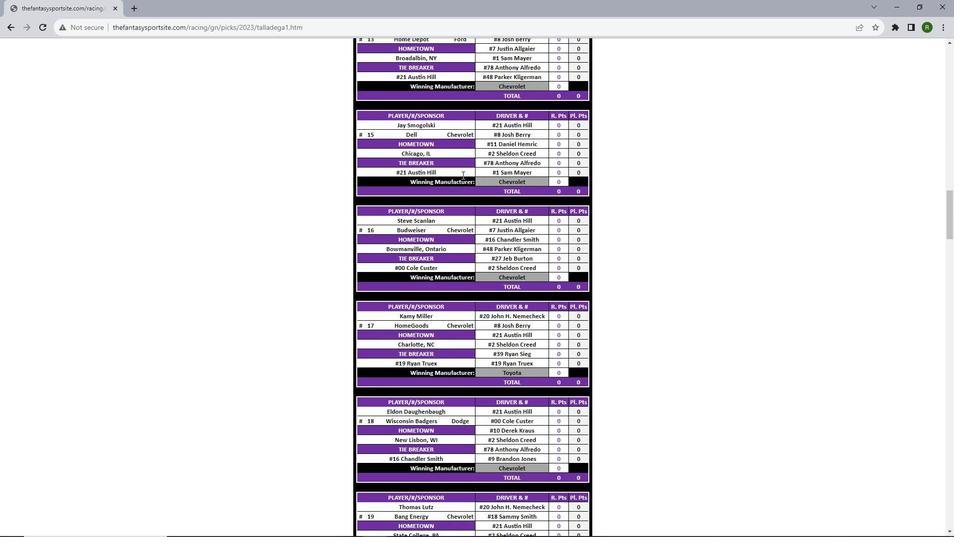 
Action: Mouse scrolled (462, 174) with delta (0, 0)
Screenshot: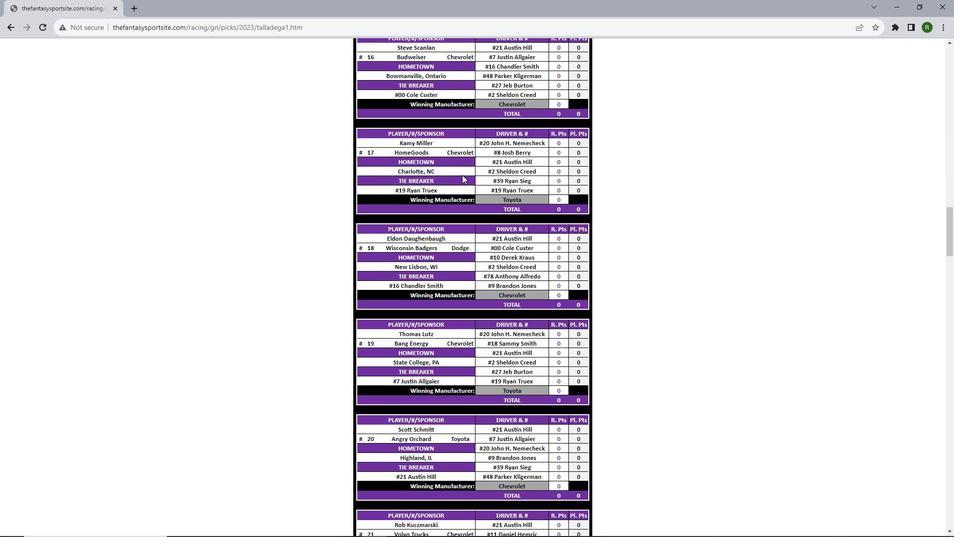 
Action: Mouse scrolled (462, 174) with delta (0, 0)
Screenshot: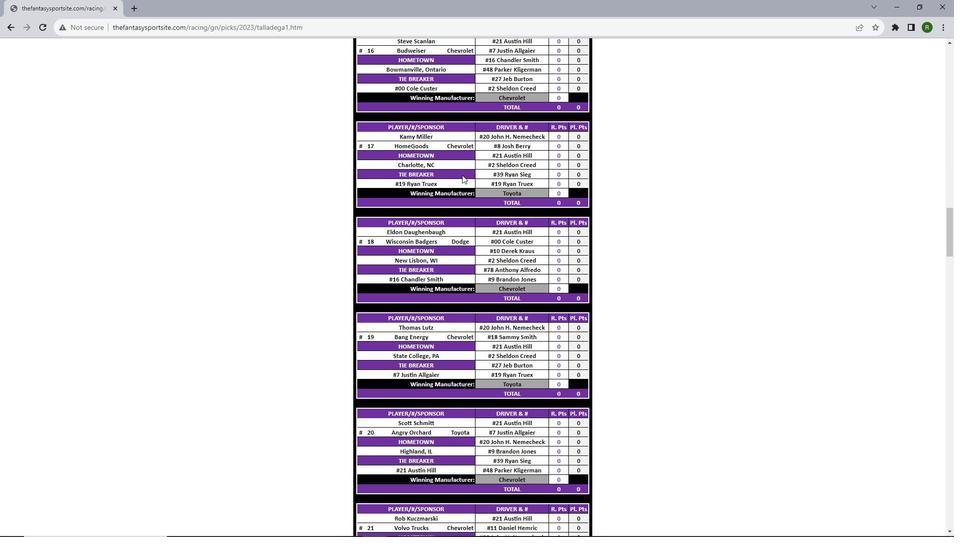 
Action: Mouse scrolled (462, 174) with delta (0, 0)
Screenshot: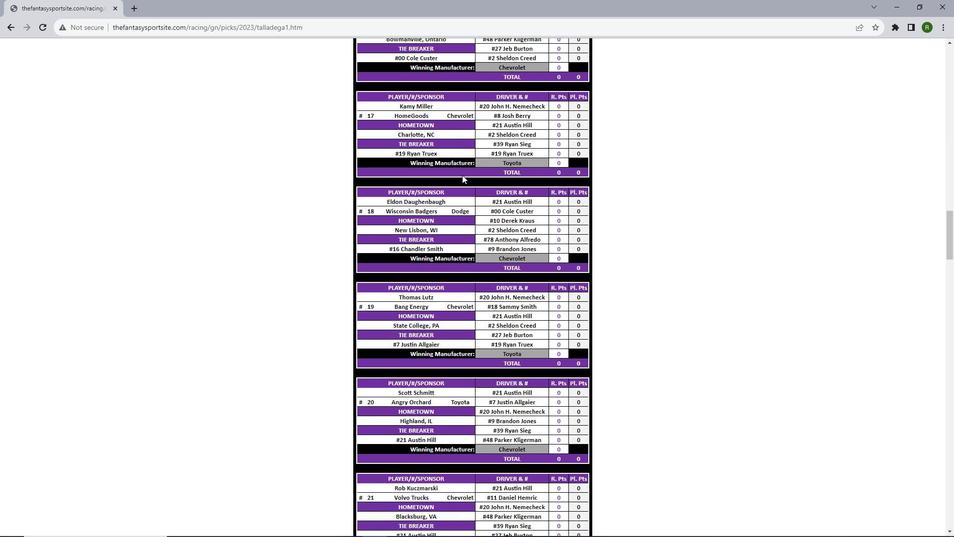 
Action: Mouse scrolled (462, 174) with delta (0, 0)
Screenshot: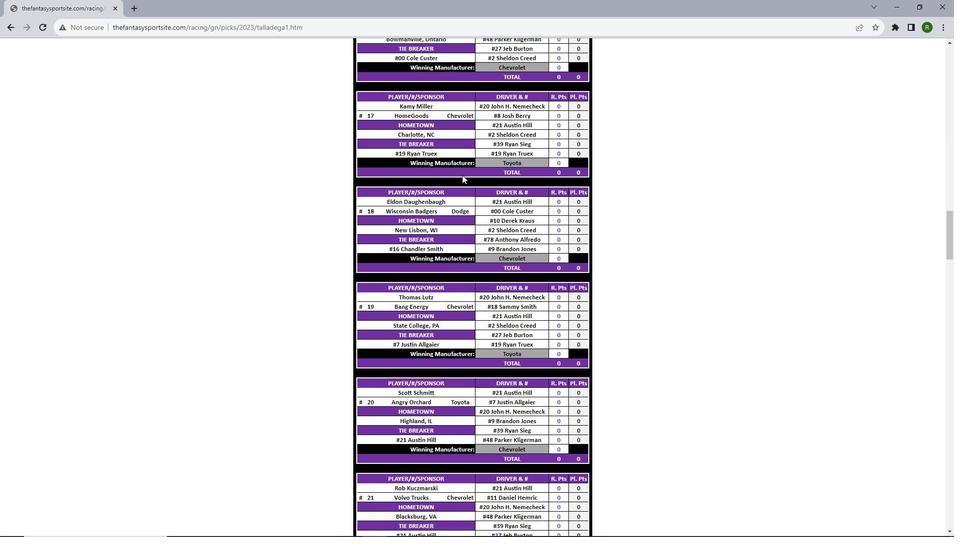 
Action: Mouse scrolled (462, 174) with delta (0, 0)
Screenshot: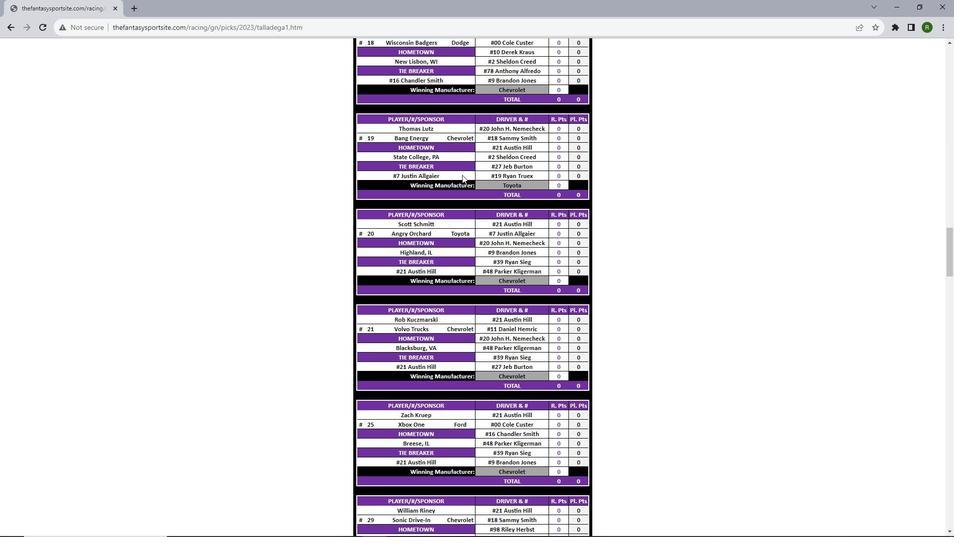 
Action: Mouse scrolled (462, 174) with delta (0, 0)
Screenshot: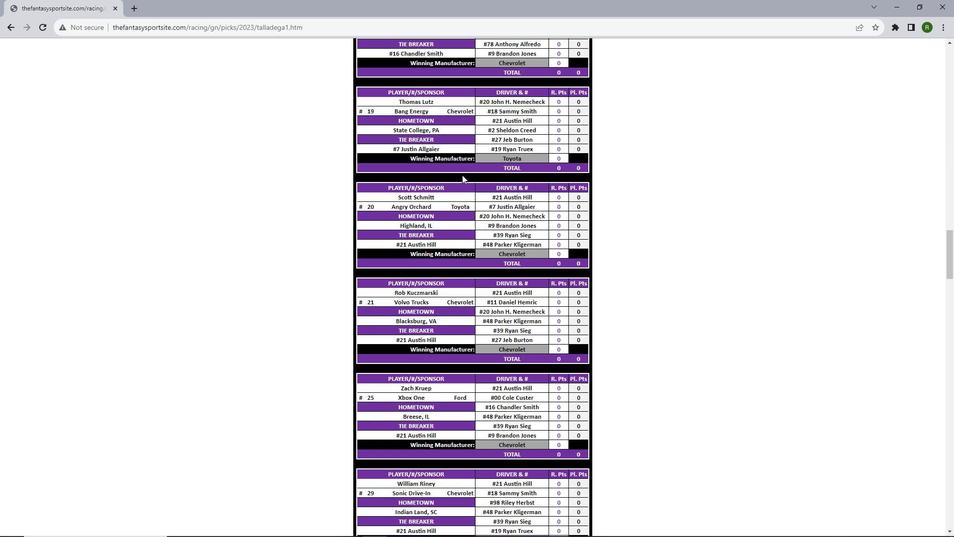 
Action: Mouse scrolled (462, 174) with delta (0, 0)
Screenshot: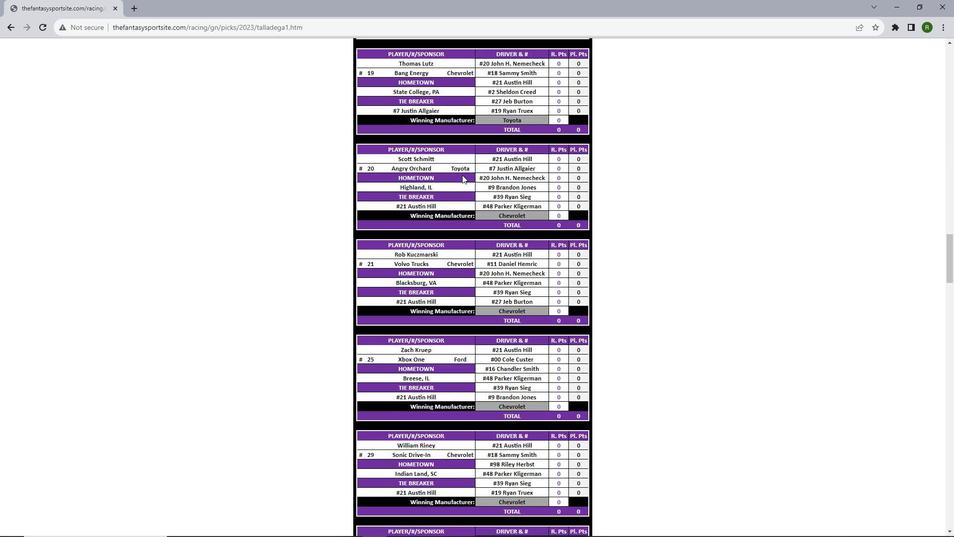 
Action: Mouse scrolled (462, 174) with delta (0, 0)
Screenshot: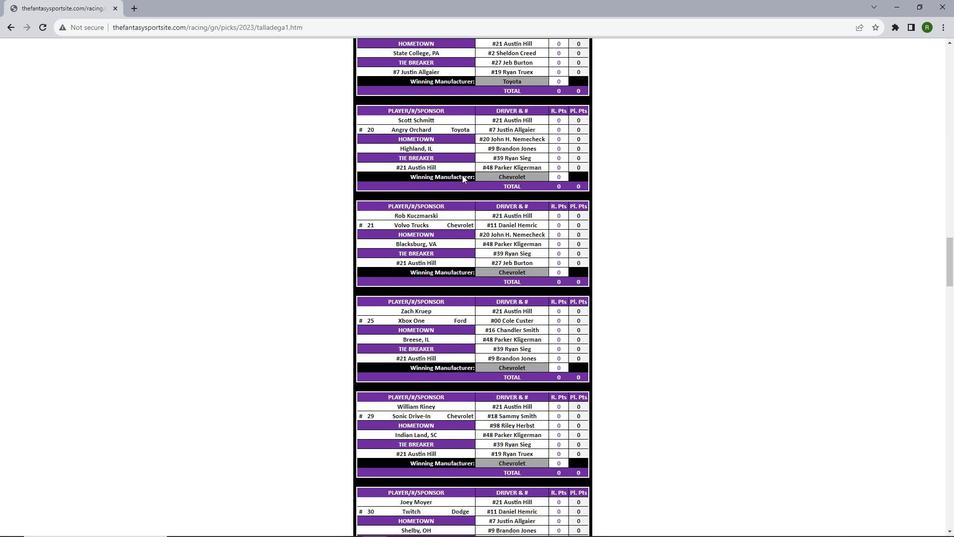
Action: Mouse scrolled (462, 174) with delta (0, 0)
Screenshot: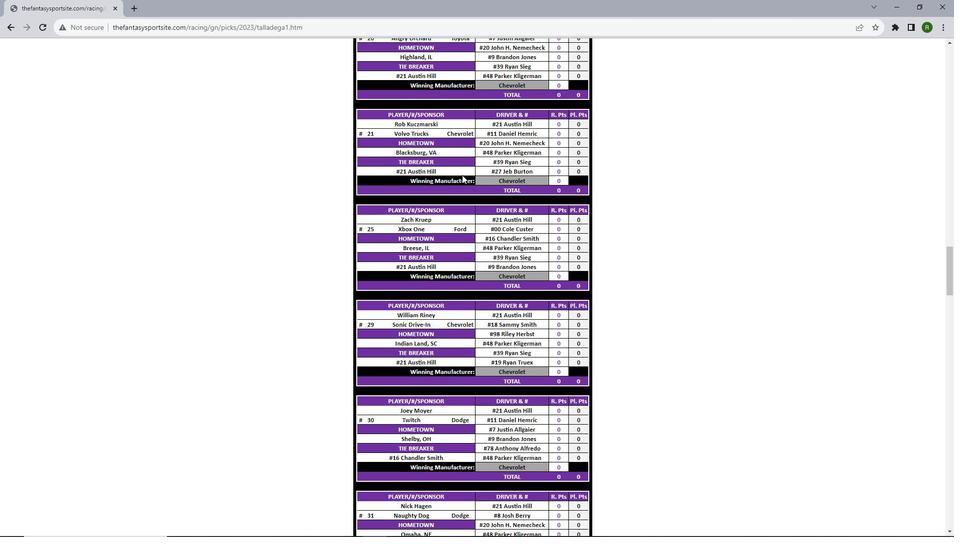 
Action: Mouse scrolled (462, 174) with delta (0, 0)
Screenshot: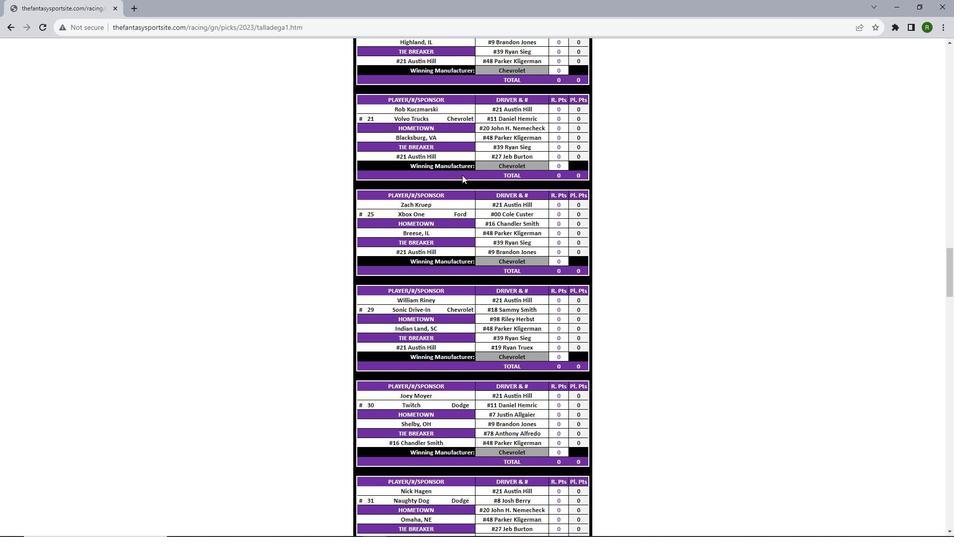 
Action: Mouse scrolled (462, 174) with delta (0, 0)
Screenshot: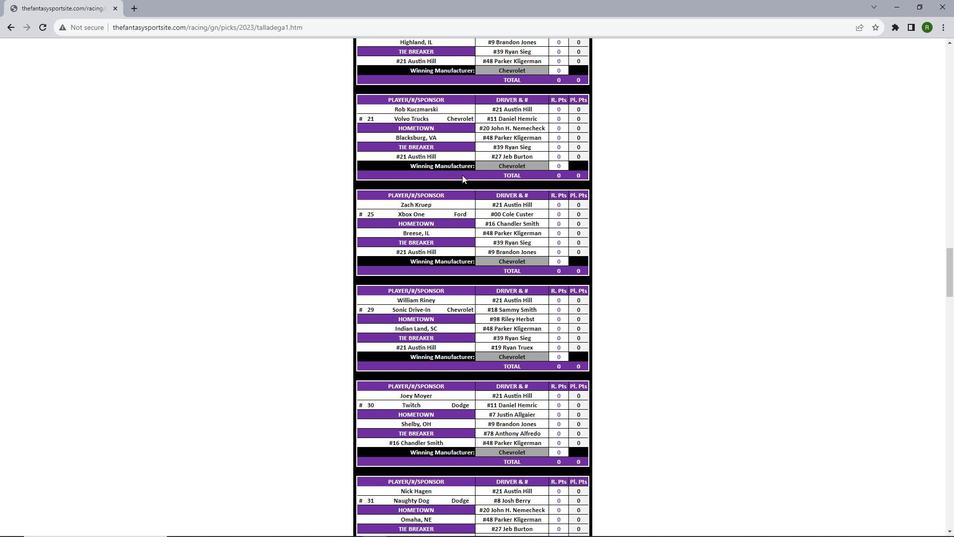 
Action: Mouse scrolled (462, 174) with delta (0, 0)
Screenshot: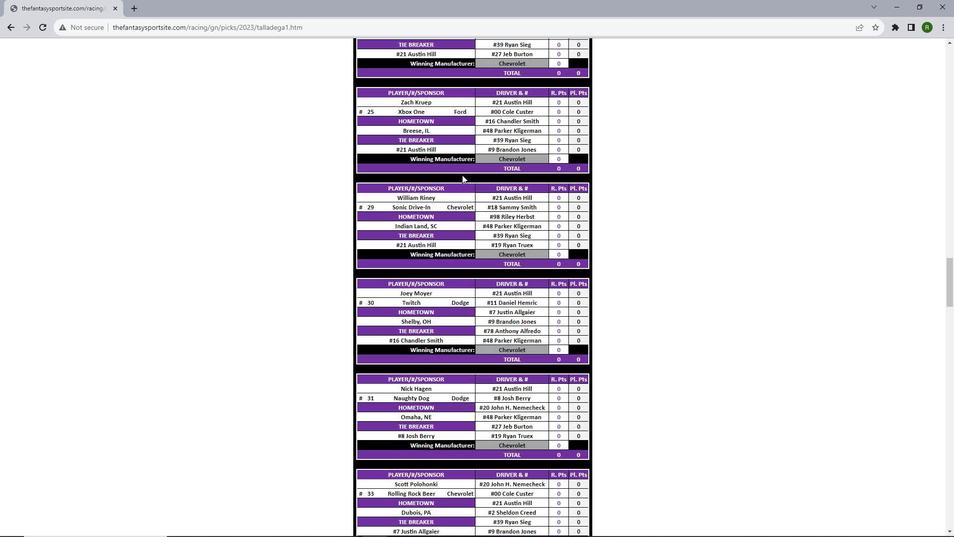 
Action: Mouse scrolled (462, 174) with delta (0, 0)
Screenshot: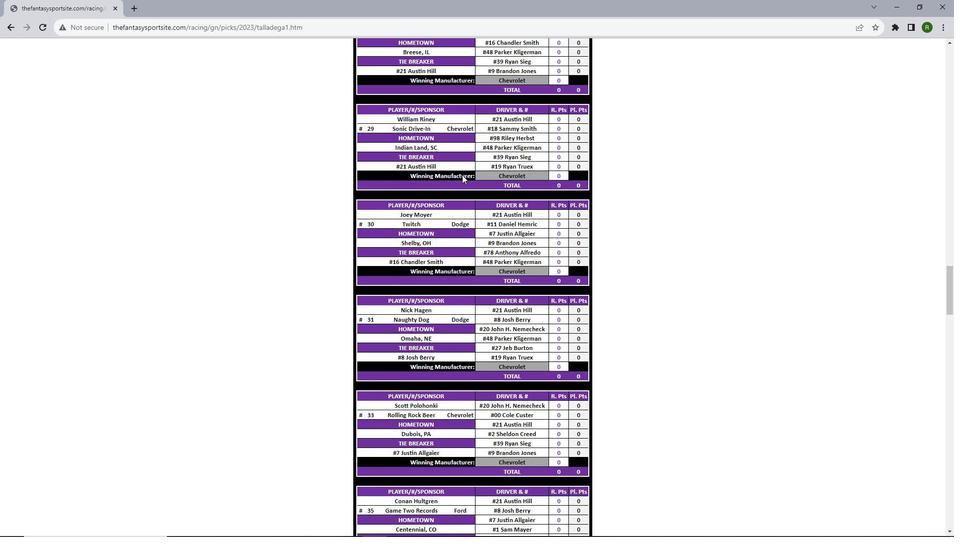 
Action: Mouse scrolled (462, 174) with delta (0, 0)
Screenshot: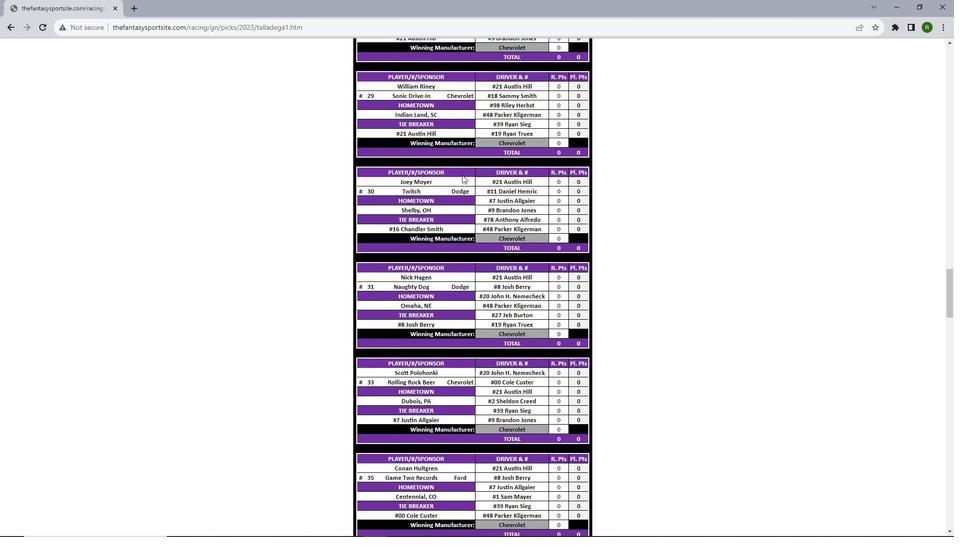 
Action: Mouse scrolled (462, 174) with delta (0, 0)
Screenshot: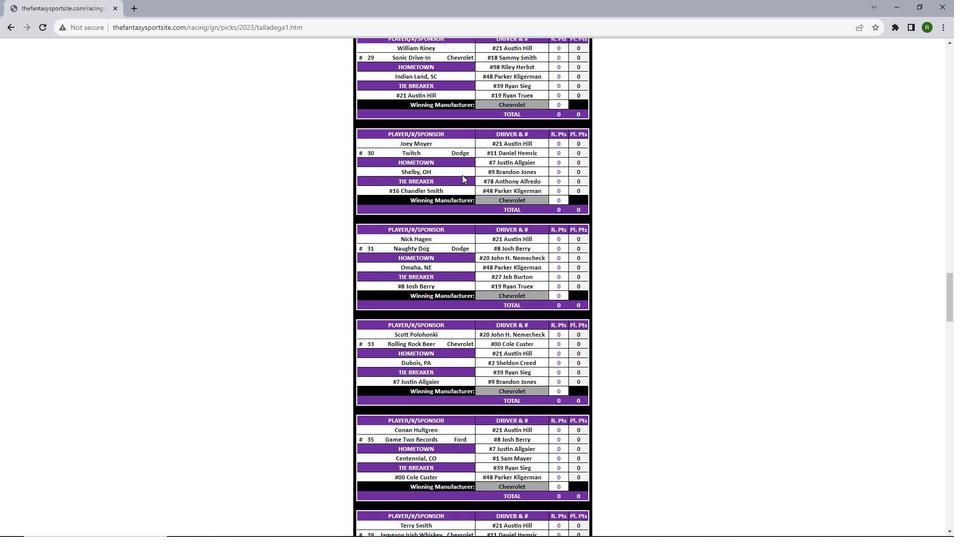 
Action: Mouse scrolled (462, 174) with delta (0, 0)
Screenshot: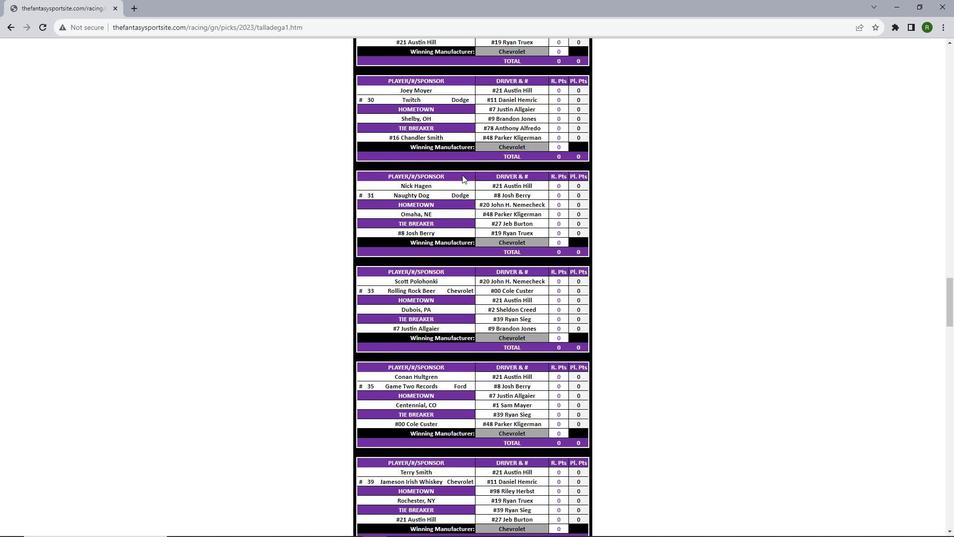 
Action: Mouse scrolled (462, 174) with delta (0, 0)
Screenshot: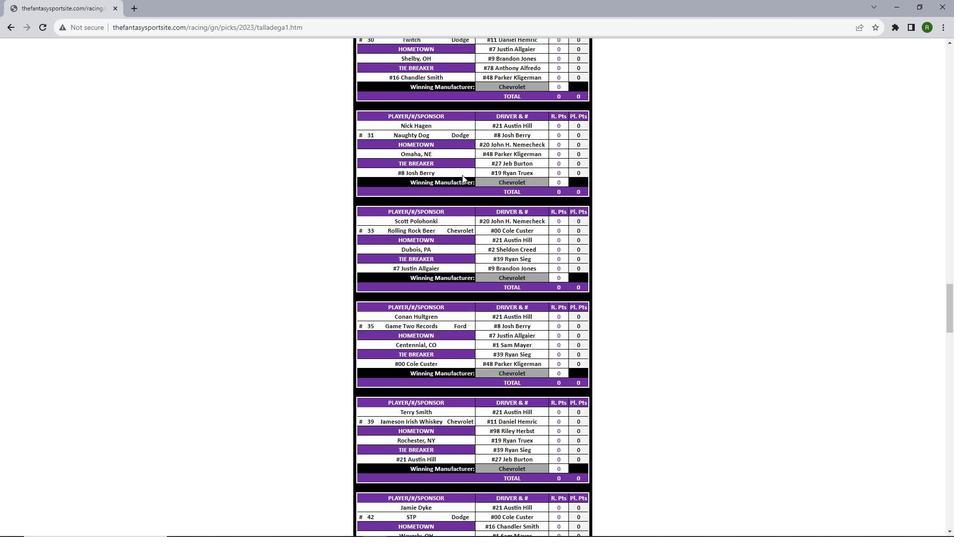 
Action: Mouse scrolled (462, 174) with delta (0, 0)
Screenshot: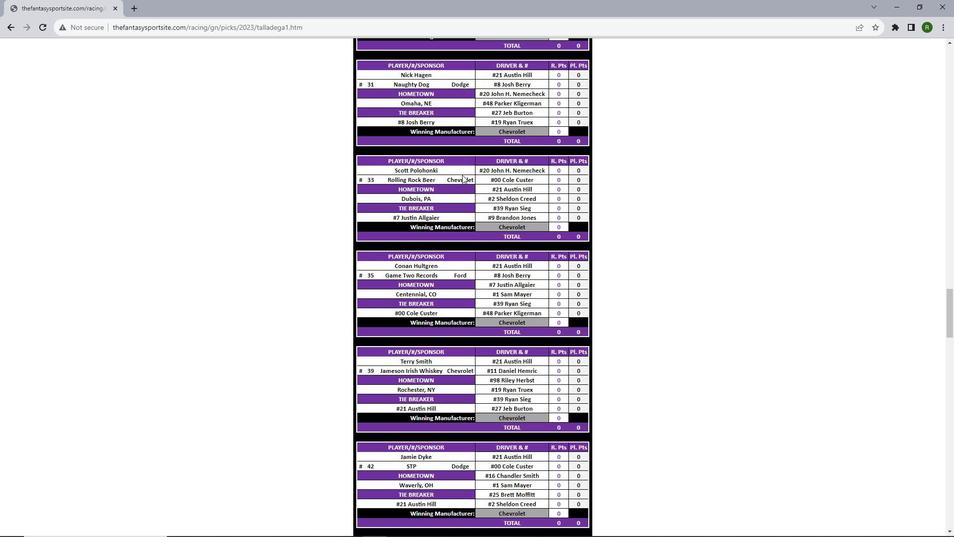 
Action: Mouse scrolled (462, 174) with delta (0, 0)
Screenshot: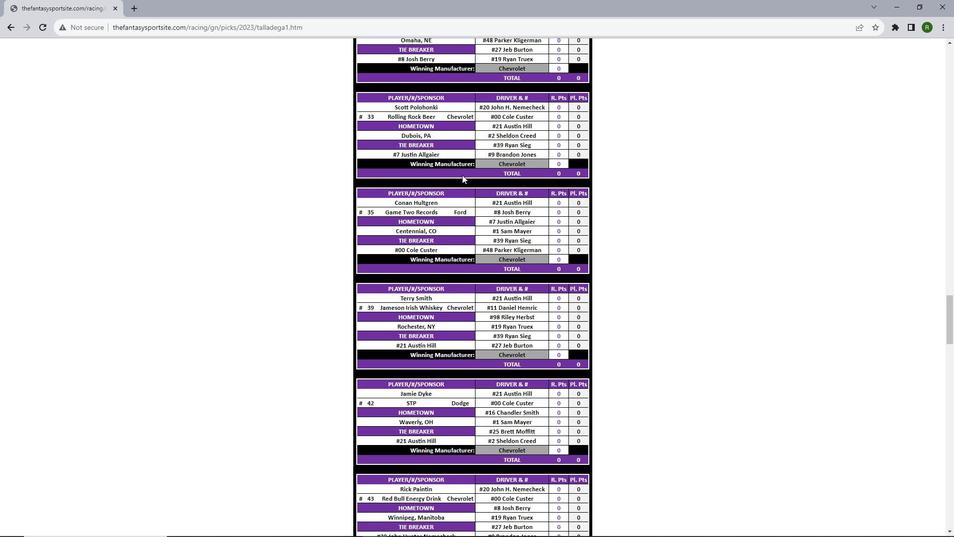 
Action: Mouse scrolled (462, 174) with delta (0, 0)
Screenshot: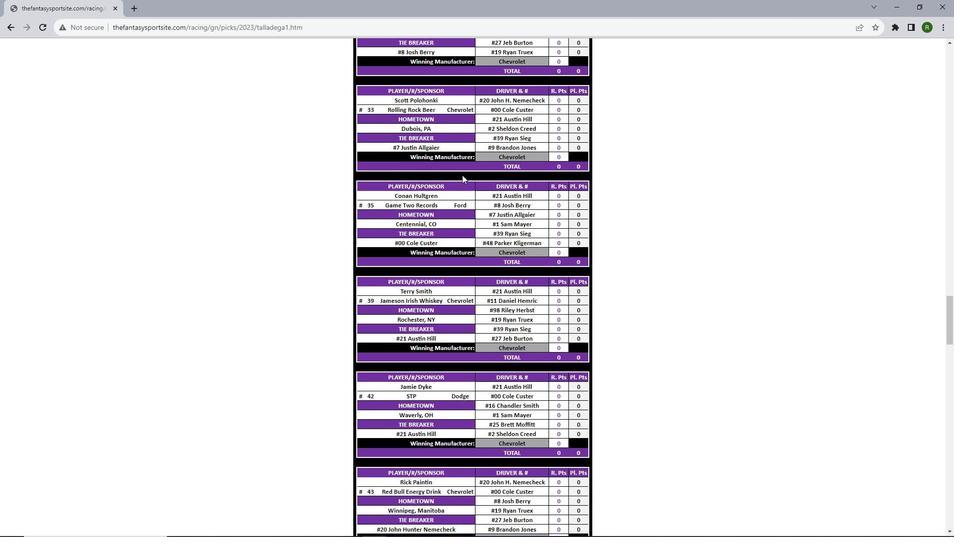 
Action: Mouse scrolled (462, 174) with delta (0, 0)
Screenshot: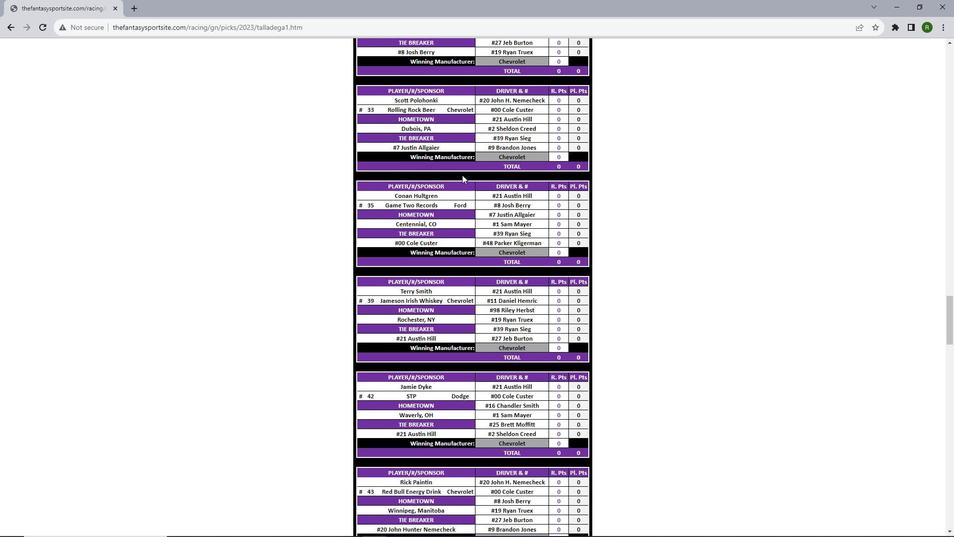
Action: Mouse scrolled (462, 174) with delta (0, 0)
Screenshot: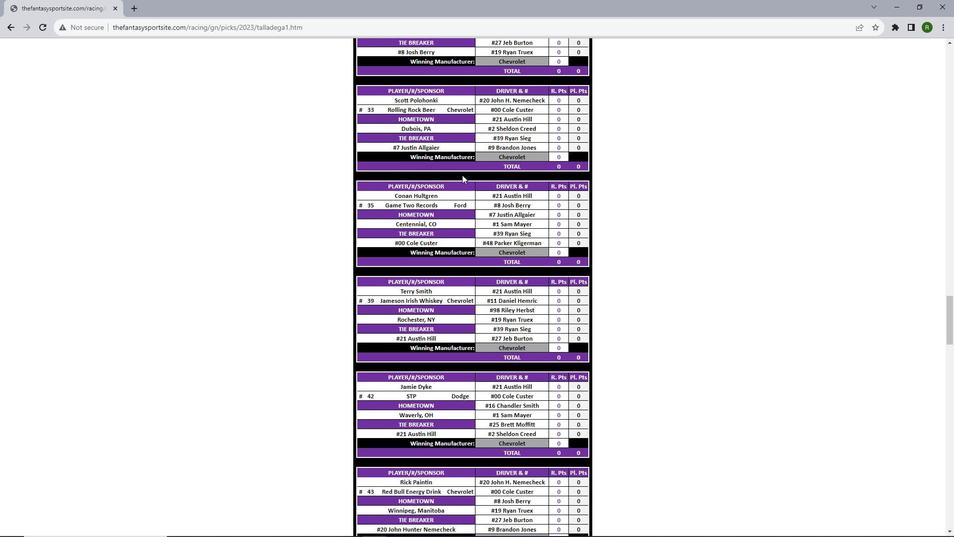 
Action: Mouse scrolled (462, 174) with delta (0, 0)
Screenshot: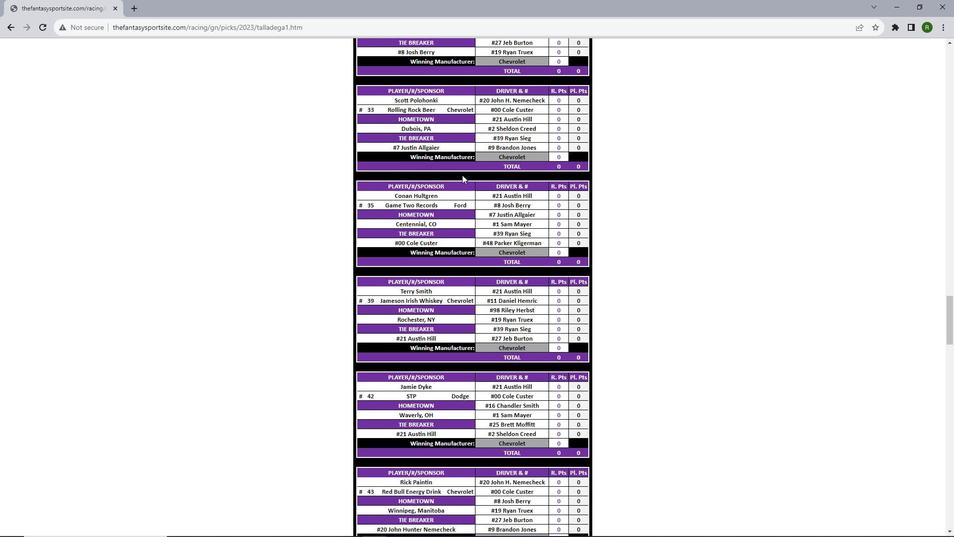 
Action: Mouse scrolled (462, 174) with delta (0, 0)
Screenshot: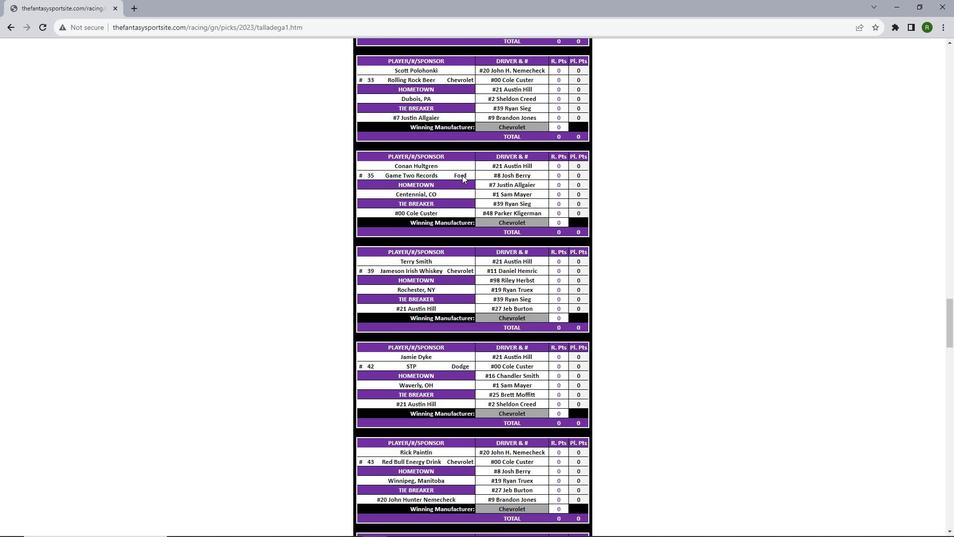 
Action: Mouse scrolled (462, 174) with delta (0, 0)
Screenshot: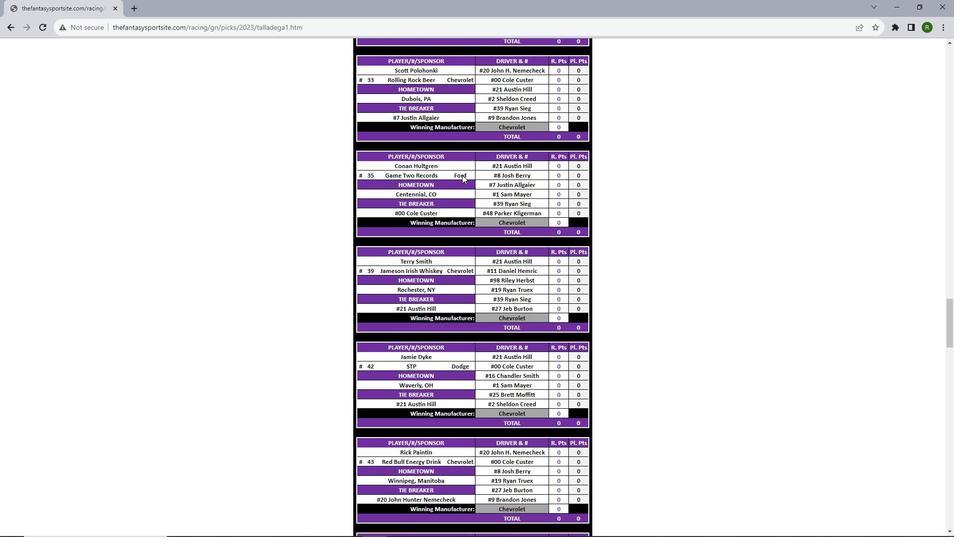
Action: Mouse scrolled (462, 174) with delta (0, 0)
Screenshot: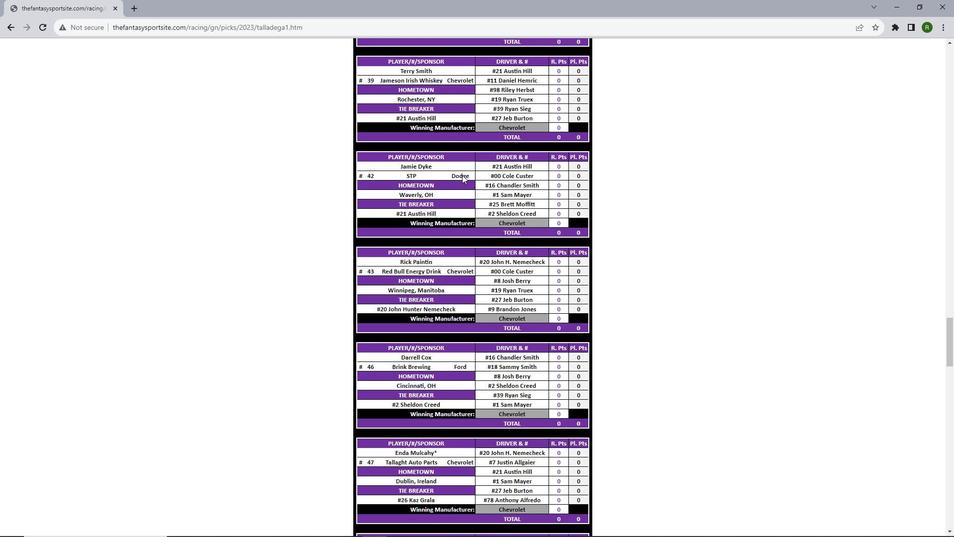 
Action: Mouse scrolled (462, 174) with delta (0, 0)
Screenshot: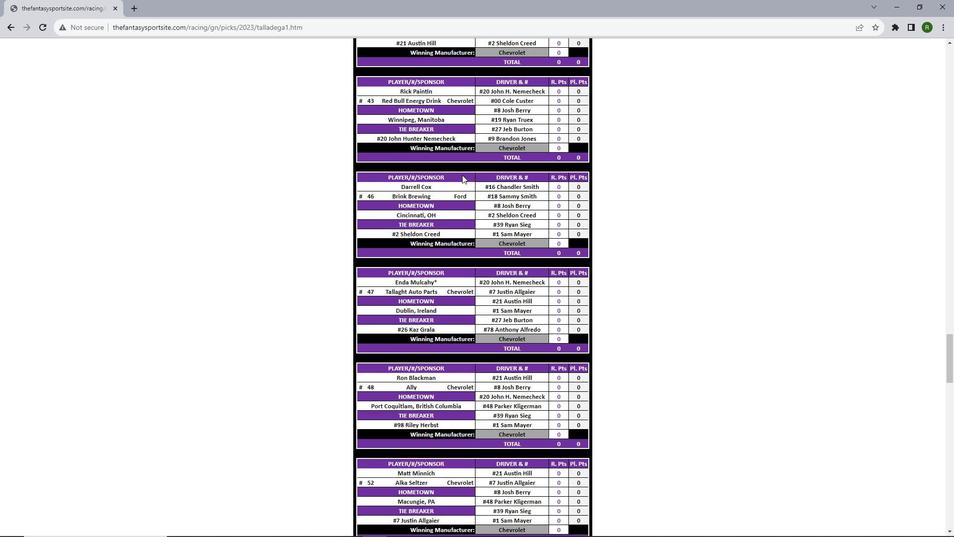 
Action: Mouse scrolled (462, 174) with delta (0, 0)
Screenshot: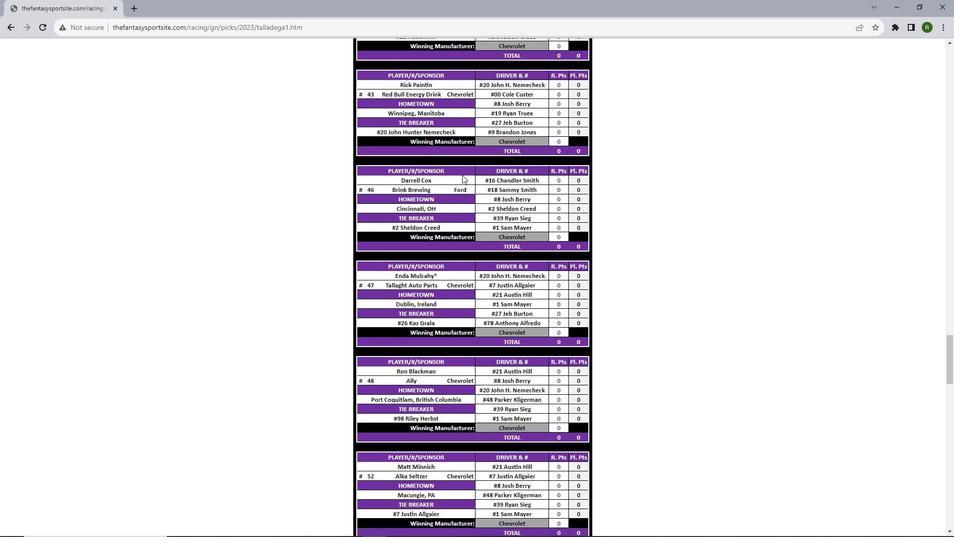 
Action: Mouse scrolled (462, 174) with delta (0, 0)
Screenshot: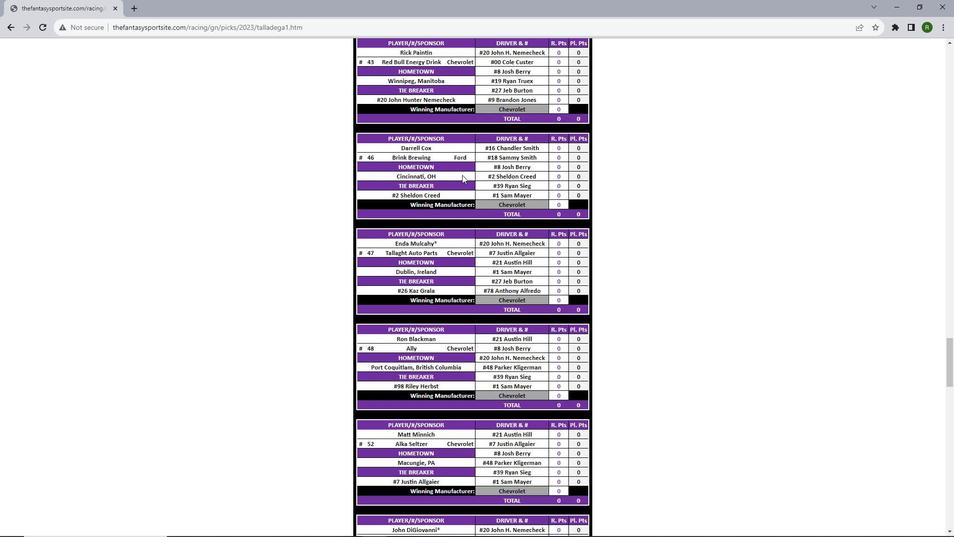 
Action: Mouse scrolled (462, 174) with delta (0, 0)
Screenshot: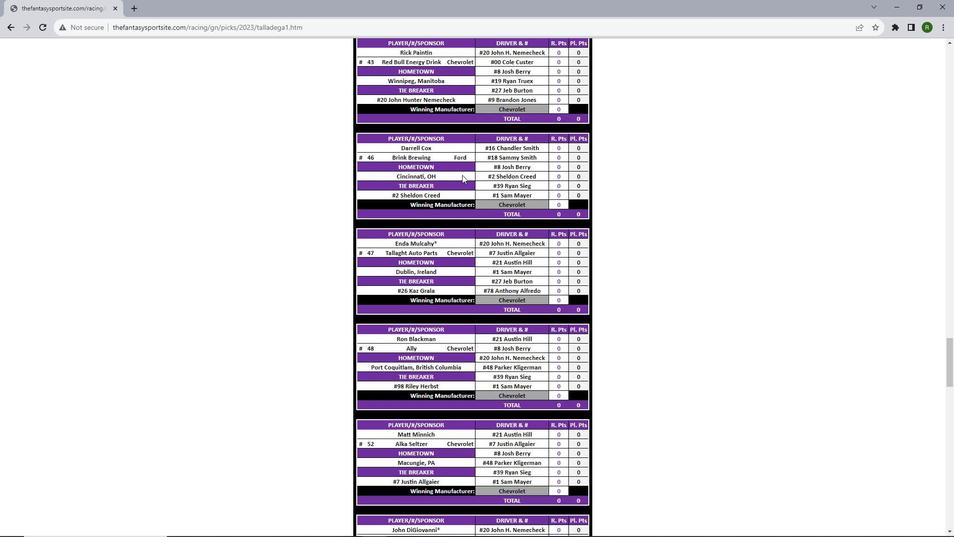 
Action: Mouse scrolled (462, 174) with delta (0, 0)
Screenshot: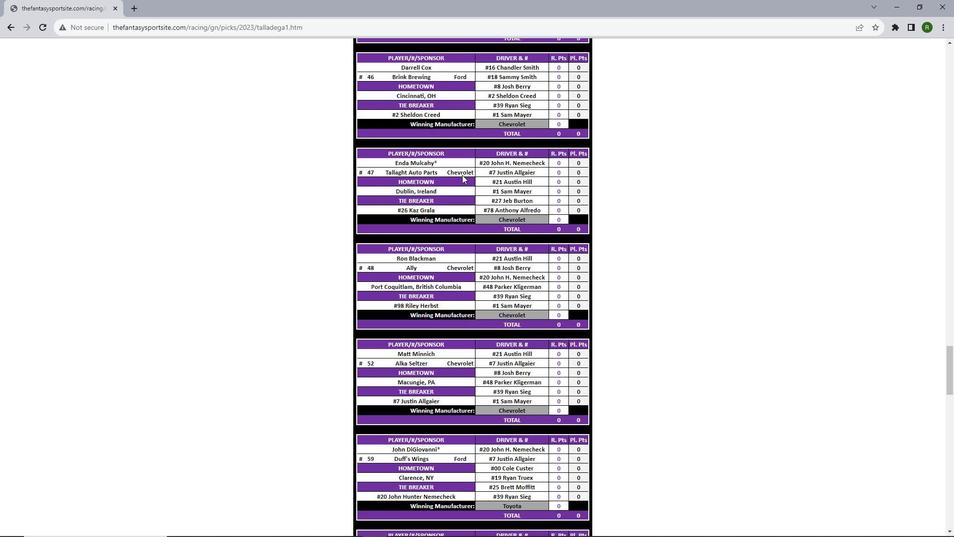 
Action: Mouse scrolled (462, 174) with delta (0, 0)
Screenshot: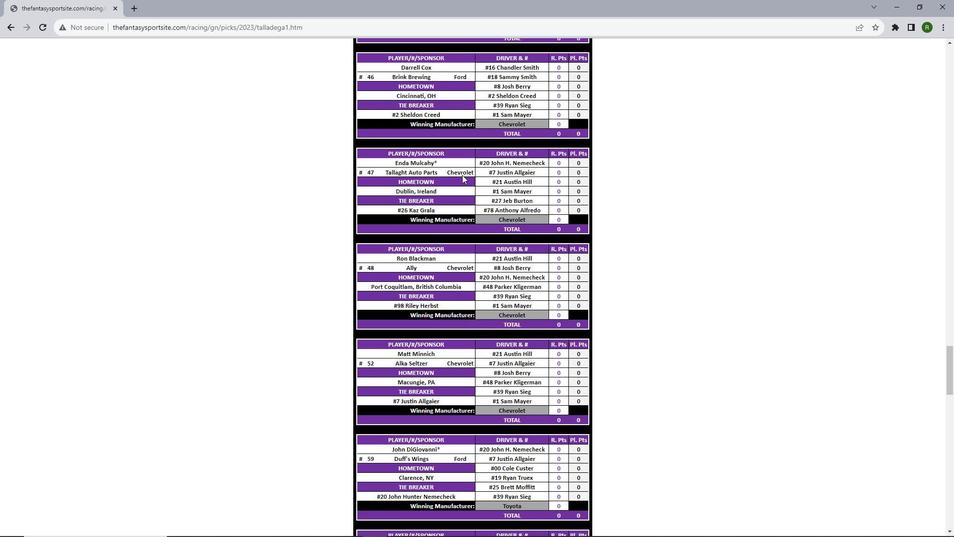 
Action: Mouse scrolled (462, 174) with delta (0, 0)
Screenshot: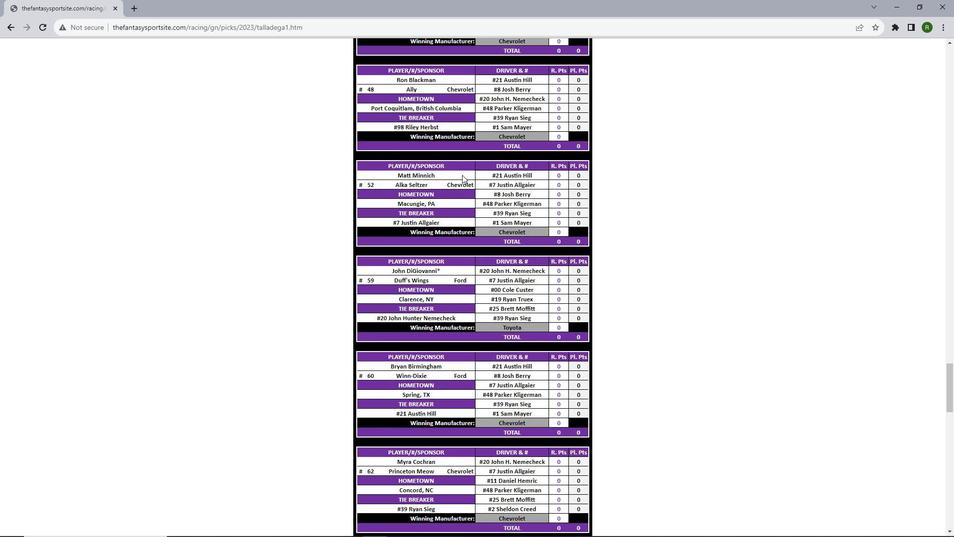 
Action: Mouse scrolled (462, 174) with delta (0, 0)
Screenshot: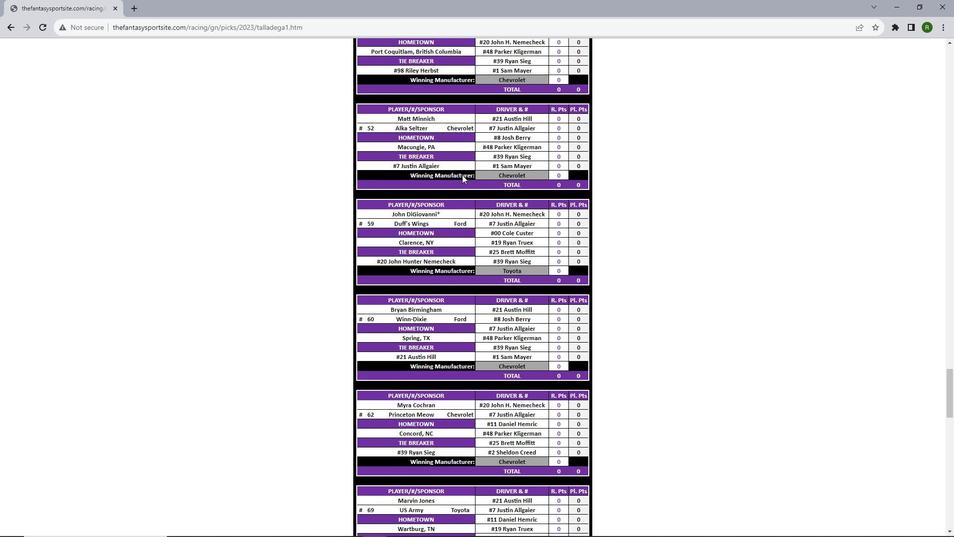 
Action: Mouse scrolled (462, 174) with delta (0, 0)
Screenshot: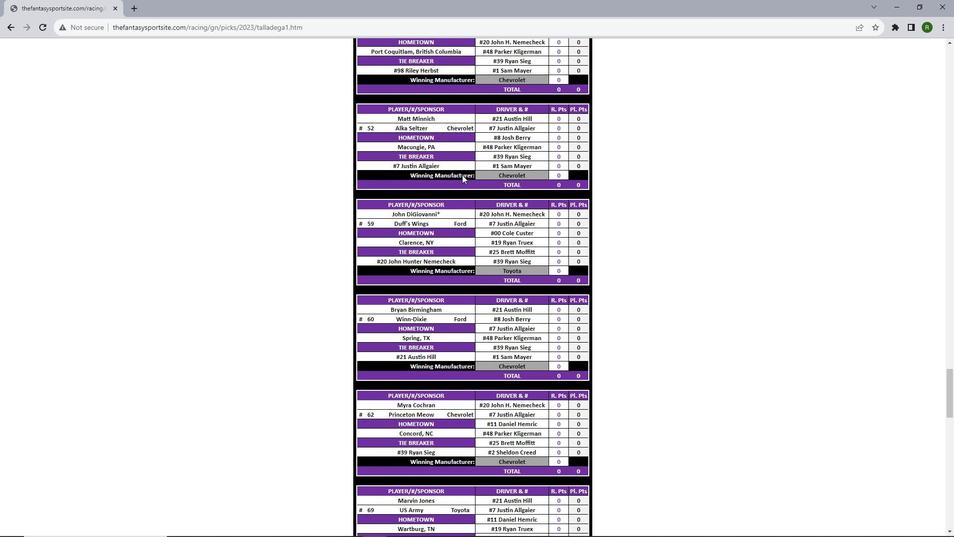 
Action: Mouse scrolled (462, 174) with delta (0, 0)
Screenshot: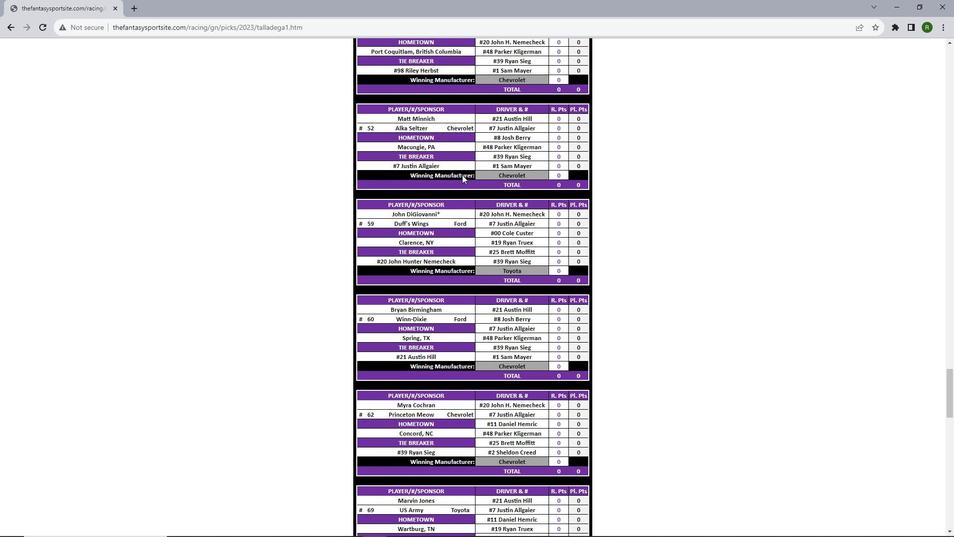 
Action: Mouse scrolled (462, 174) with delta (0, 0)
Screenshot: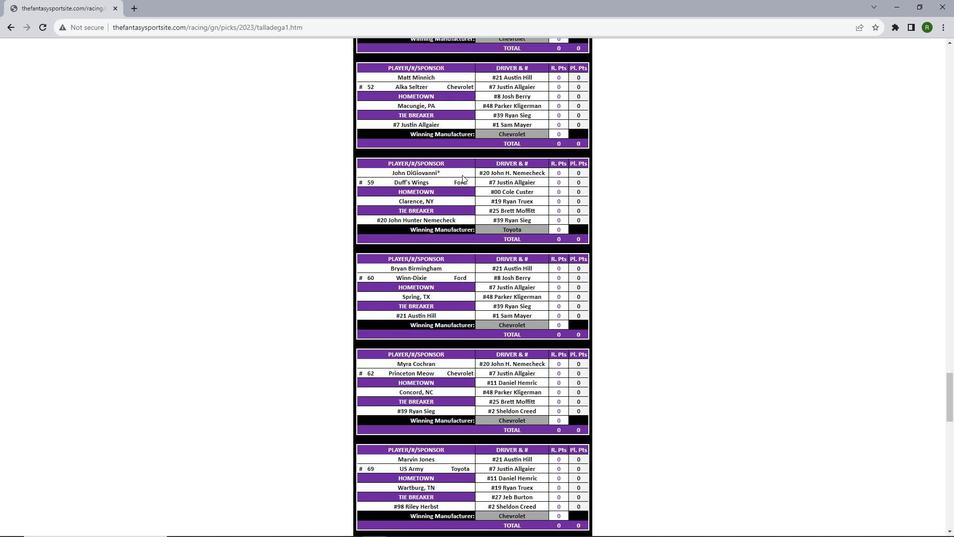 
Action: Mouse scrolled (462, 174) with delta (0, 0)
Screenshot: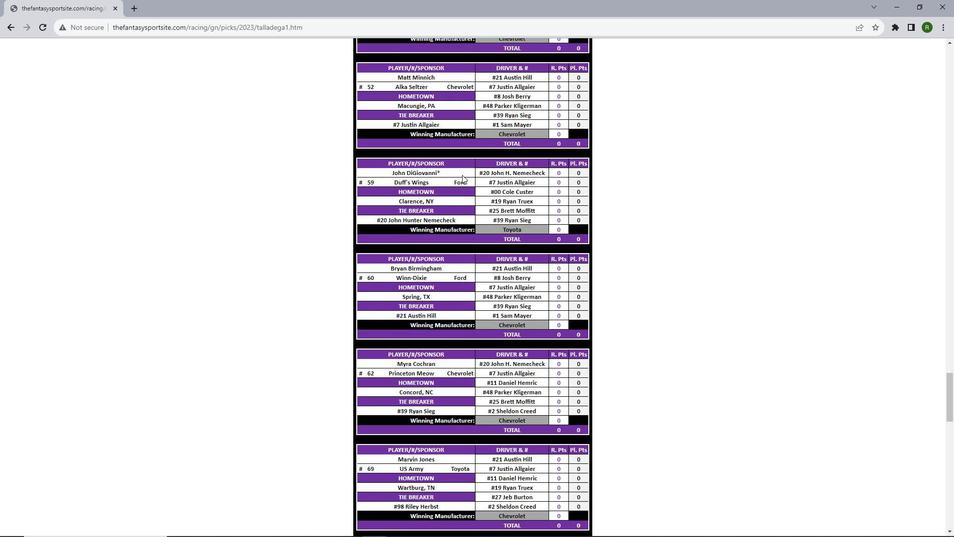 
Action: Mouse scrolled (462, 174) with delta (0, 0)
Screenshot: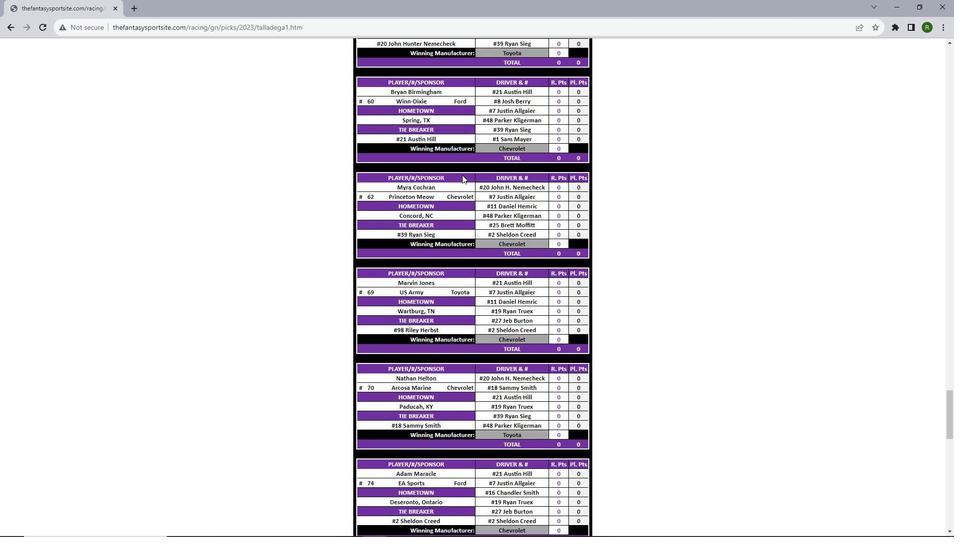 
Action: Mouse scrolled (462, 174) with delta (0, 0)
Screenshot: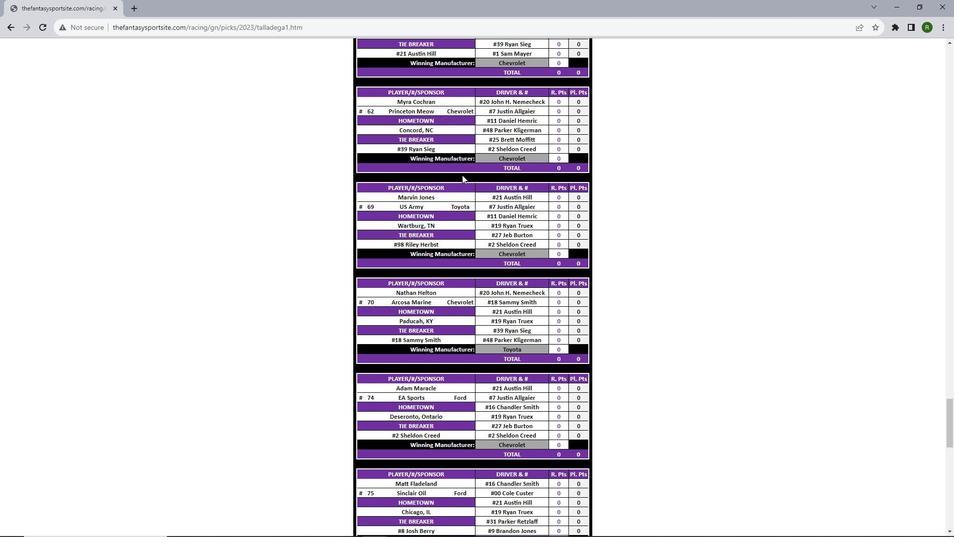 
Action: Mouse scrolled (462, 174) with delta (0, 0)
Screenshot: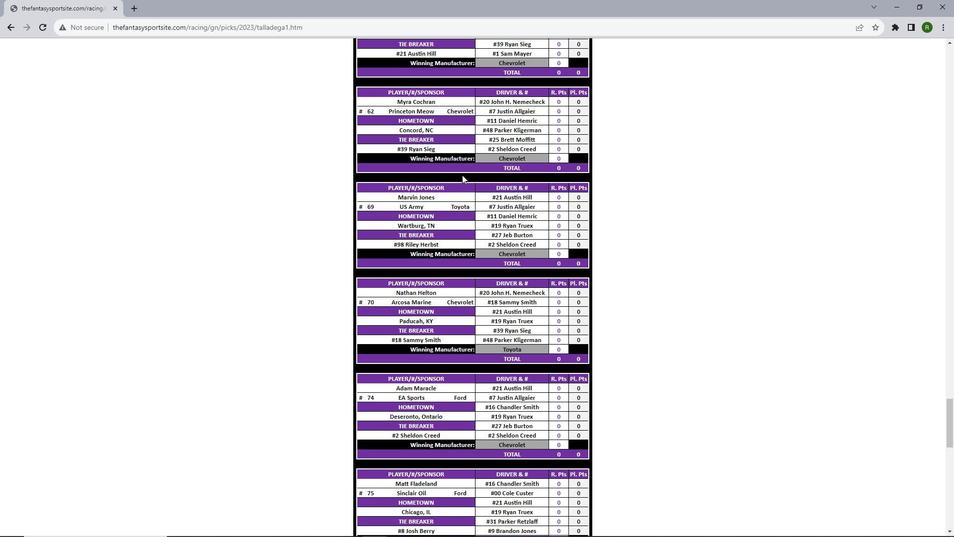 
Action: Mouse scrolled (462, 174) with delta (0, 0)
Screenshot: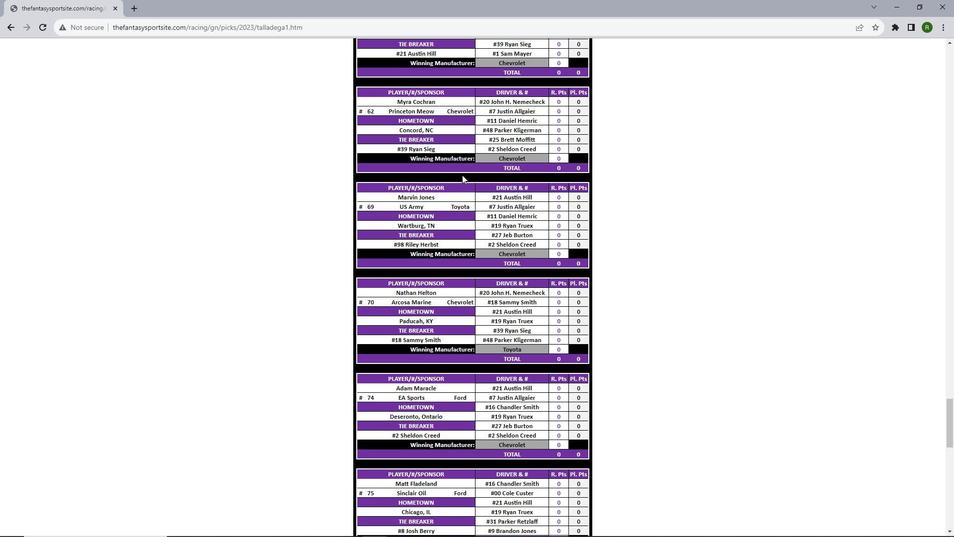 
Action: Mouse scrolled (462, 174) with delta (0, 0)
Screenshot: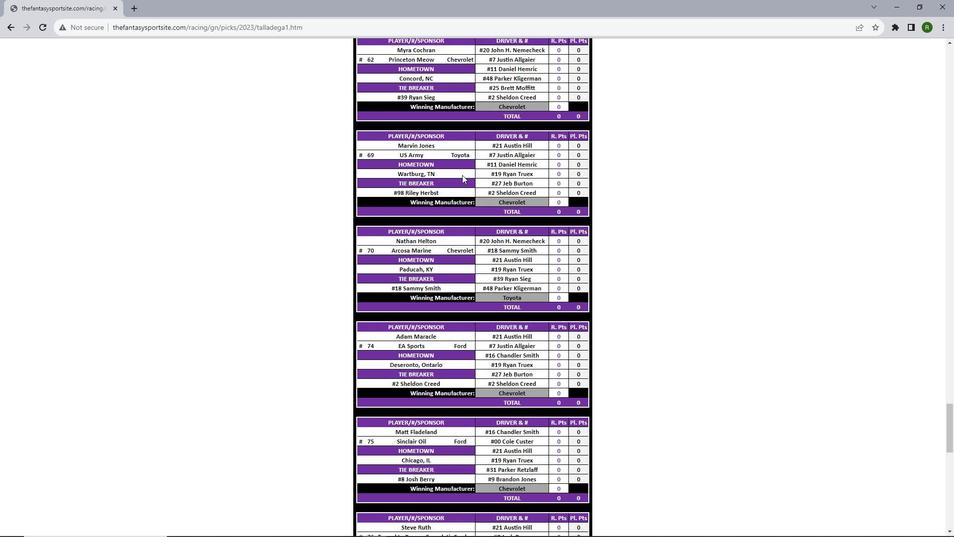 
Action: Mouse scrolled (462, 174) with delta (0, 0)
Screenshot: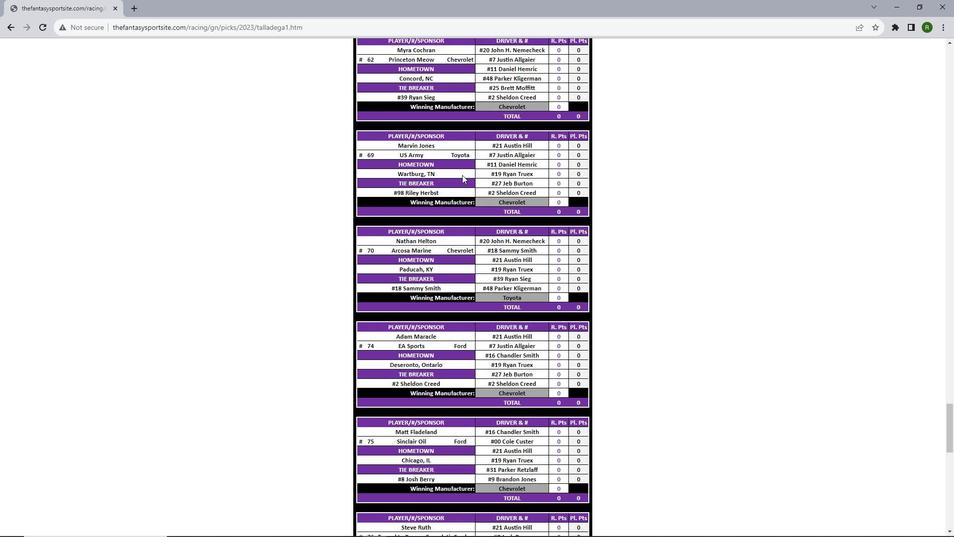 
Action: Mouse scrolled (462, 174) with delta (0, 0)
Screenshot: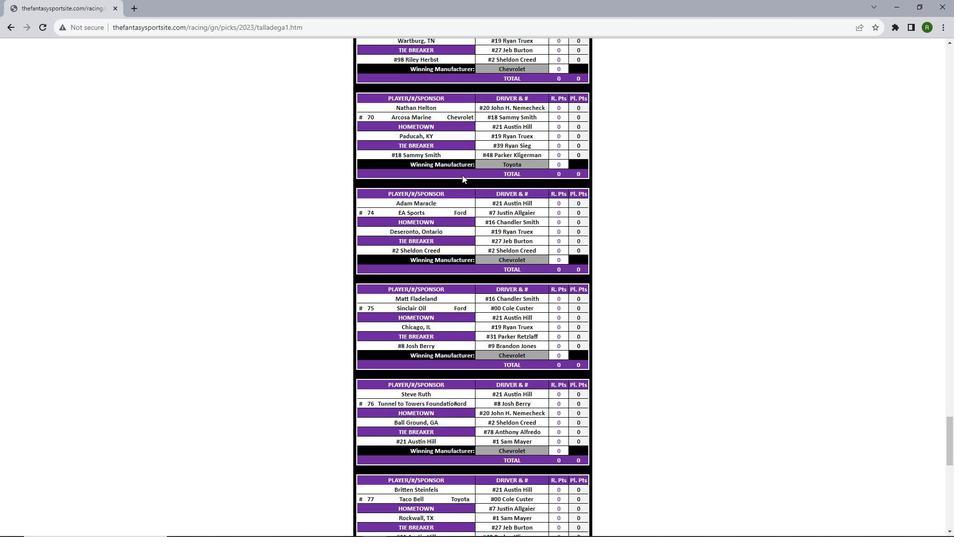 
Action: Mouse scrolled (462, 174) with delta (0, 0)
Screenshot: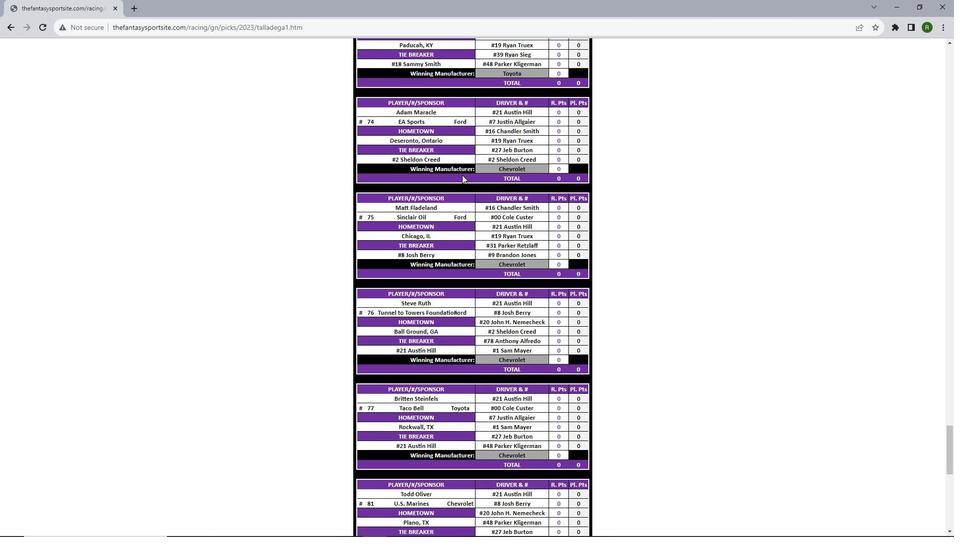 
Action: Mouse scrolled (462, 174) with delta (0, 0)
Screenshot: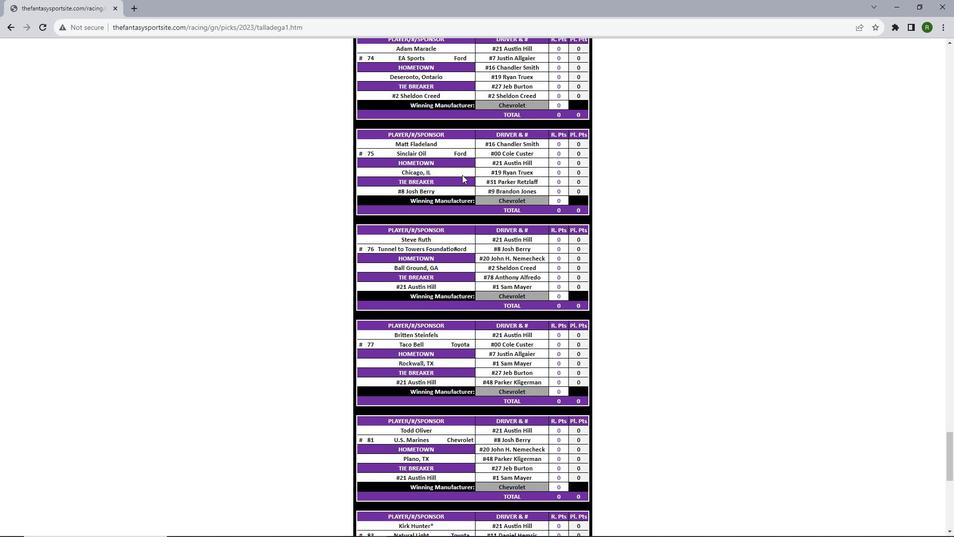 
Action: Mouse scrolled (462, 174) with delta (0, 0)
Screenshot: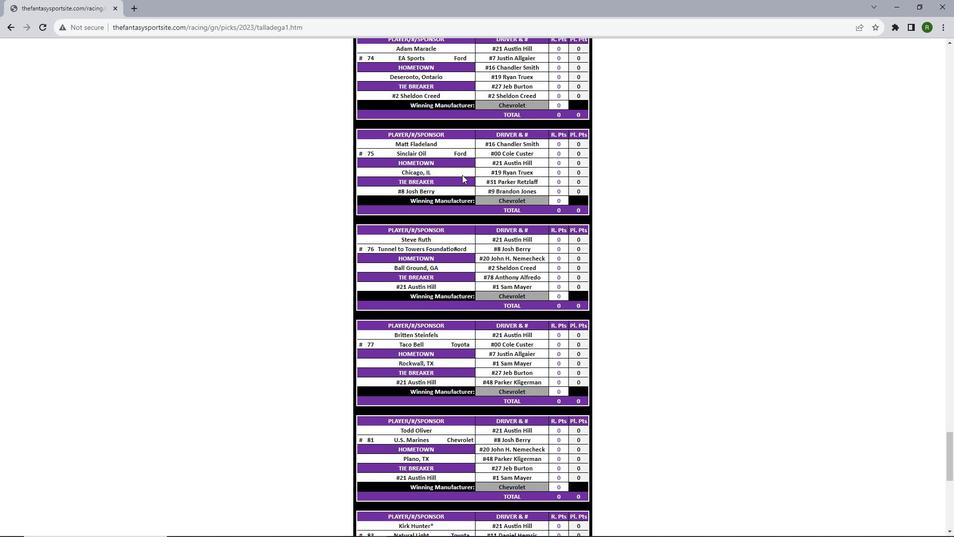 
Action: Mouse scrolled (462, 174) with delta (0, 0)
Screenshot: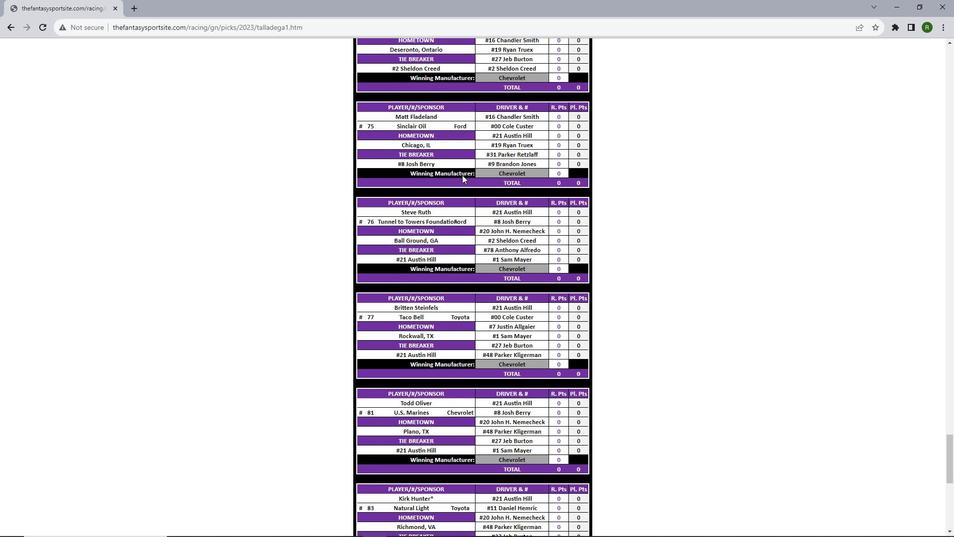 
Action: Mouse scrolled (462, 174) with delta (0, 0)
Screenshot: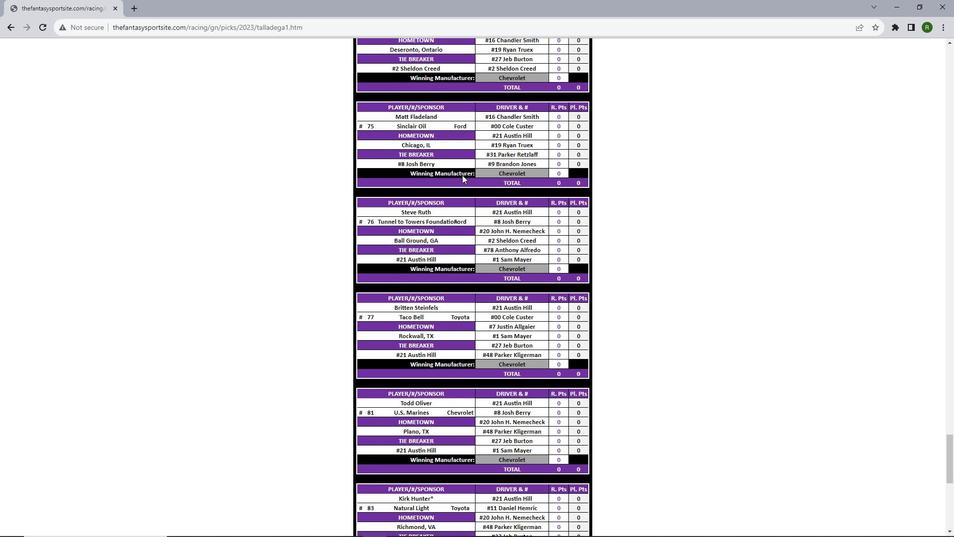 
Action: Mouse scrolled (462, 174) with delta (0, 0)
Screenshot: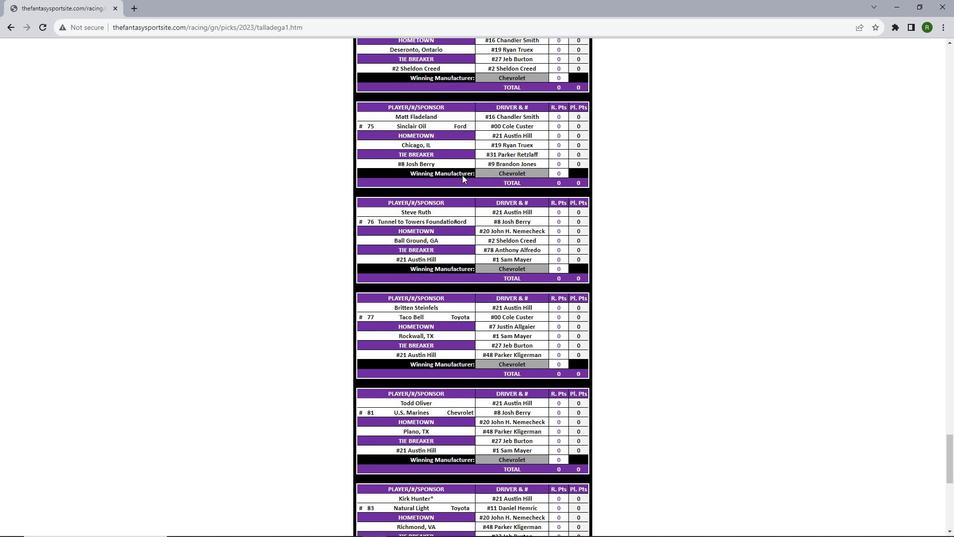 
Action: Mouse scrolled (462, 174) with delta (0, 0)
Screenshot: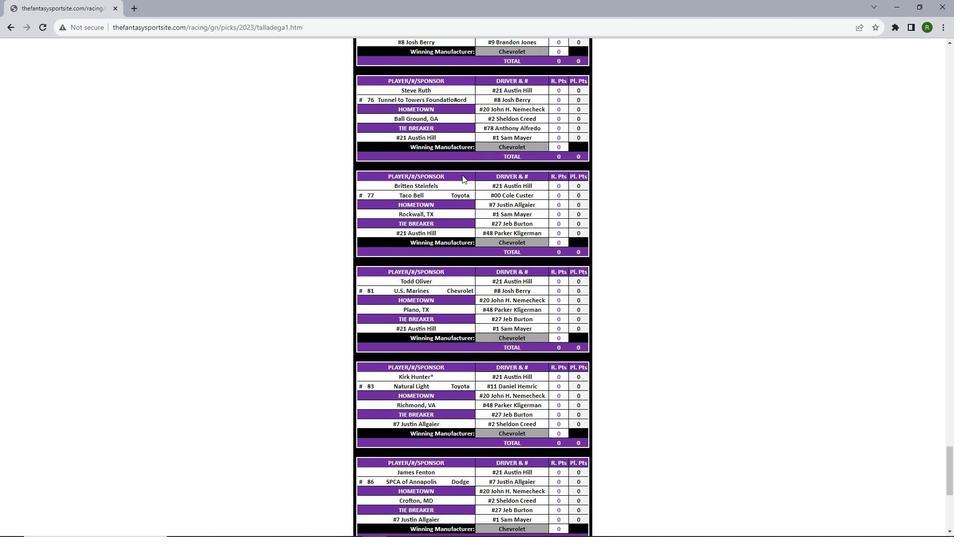 
Action: Mouse scrolled (462, 174) with delta (0, 0)
Screenshot: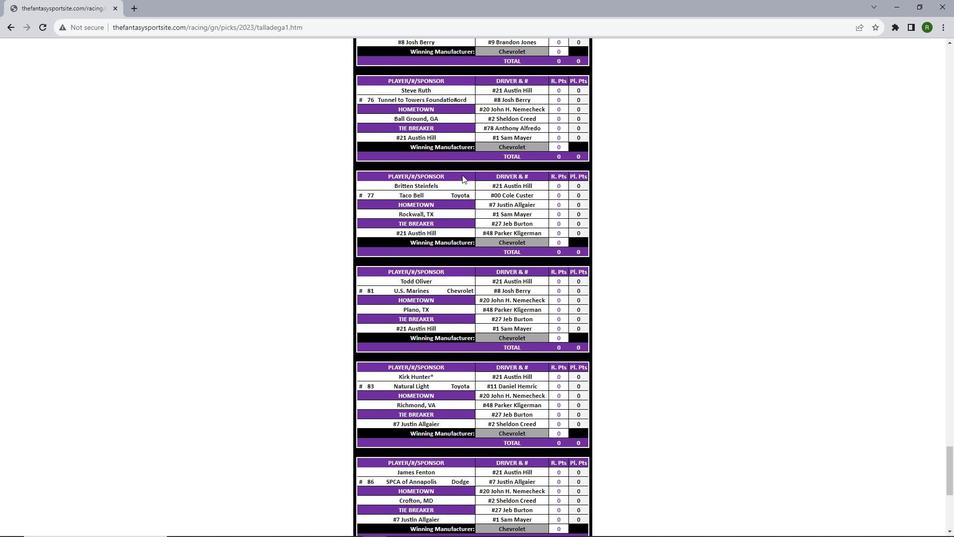 
Action: Mouse scrolled (462, 174) with delta (0, 0)
Screenshot: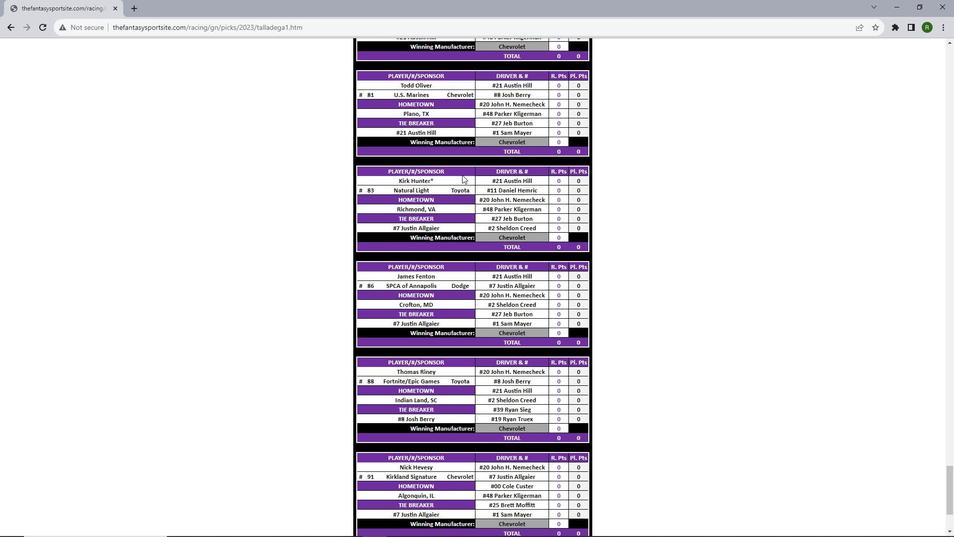 
Action: Mouse scrolled (462, 174) with delta (0, 0)
Screenshot: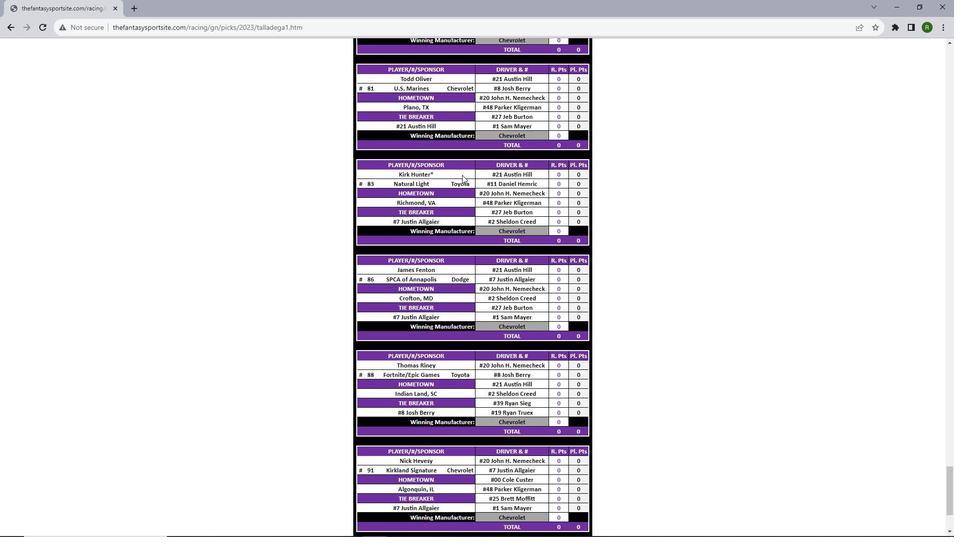 
Action: Mouse scrolled (462, 174) with delta (0, 0)
Screenshot: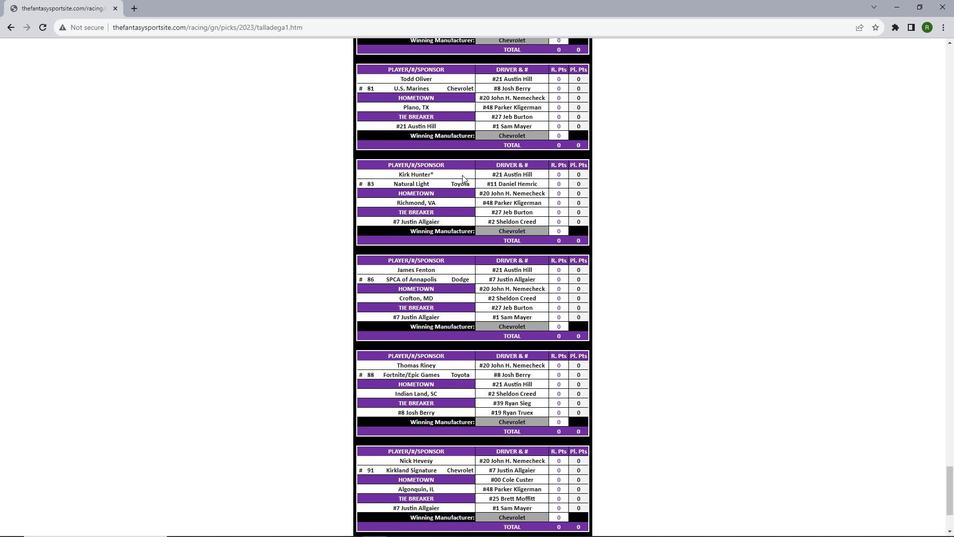 
Action: Mouse scrolled (462, 174) with delta (0, 0)
Screenshot: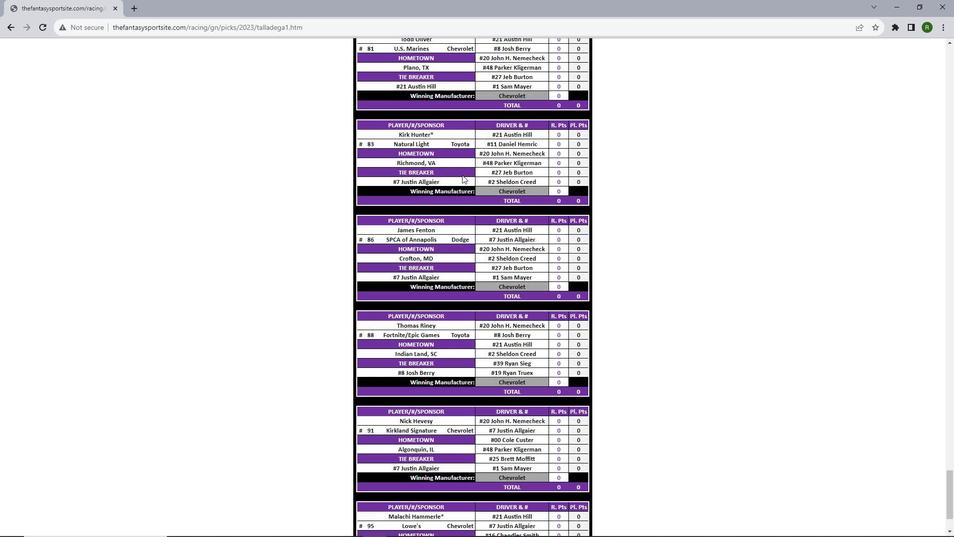 
Action: Mouse scrolled (462, 174) with delta (0, 0)
Screenshot: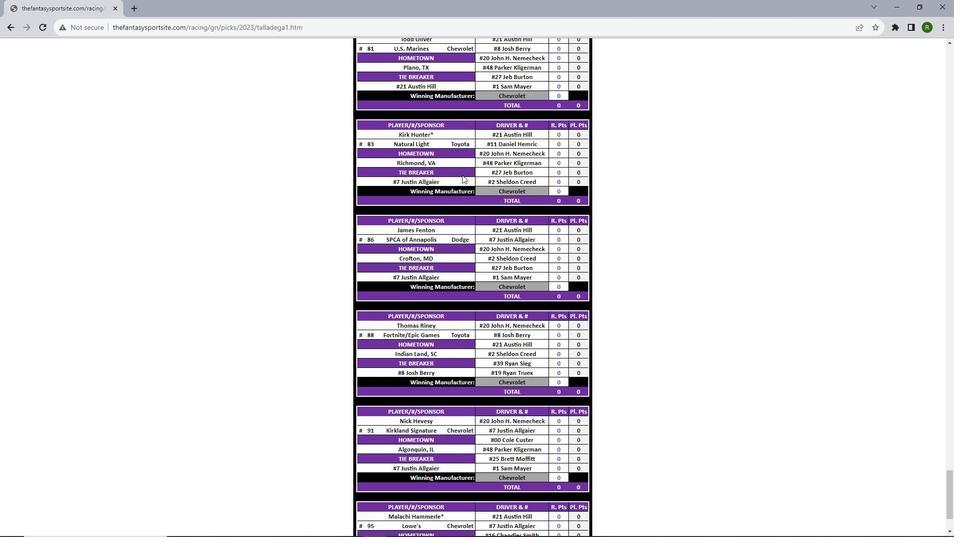 
Action: Mouse scrolled (462, 174) with delta (0, 0)
Screenshot: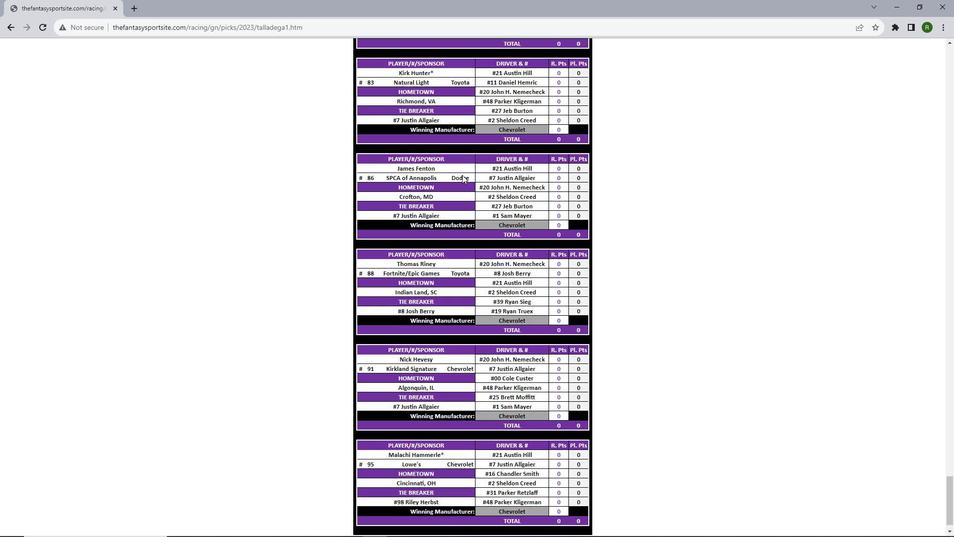 
Action: Mouse scrolled (462, 174) with delta (0, 0)
Screenshot: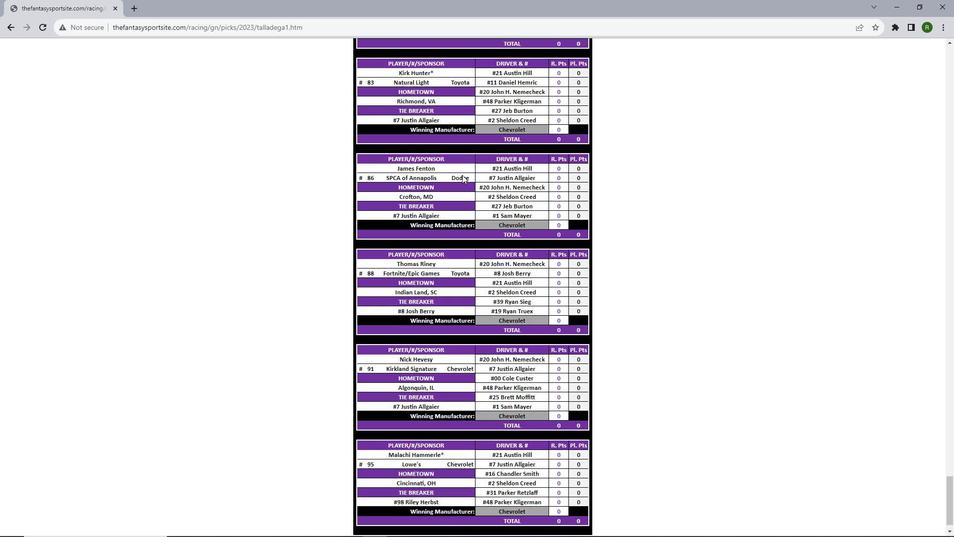 
Action: Mouse scrolled (462, 174) with delta (0, 0)
Screenshot: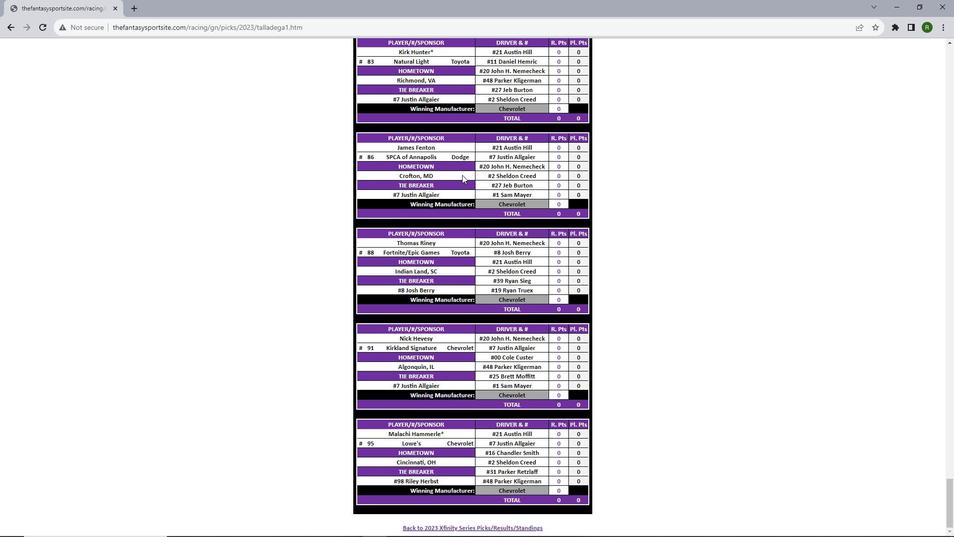 
Action: Mouse scrolled (462, 174) with delta (0, 0)
Screenshot: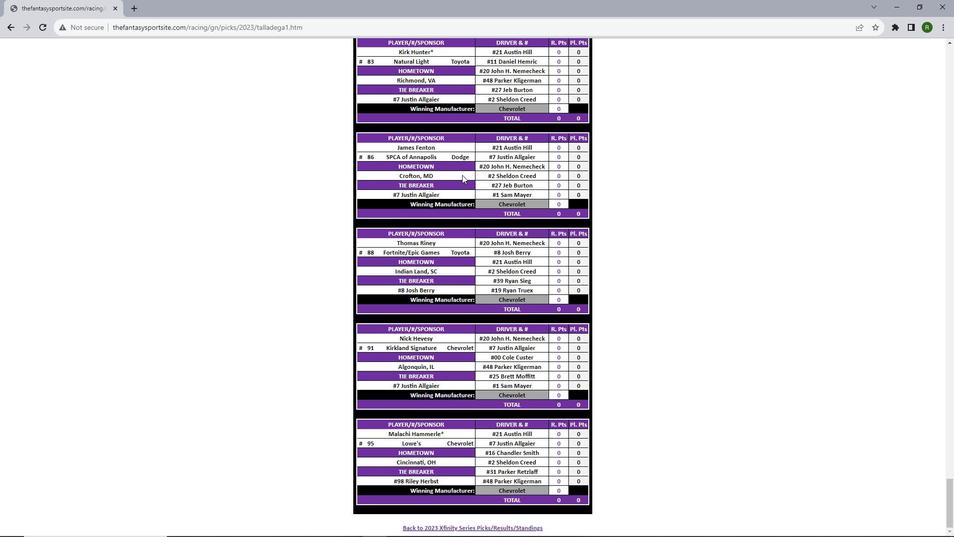 
Action: Mouse scrolled (462, 174) with delta (0, 0)
Screenshot: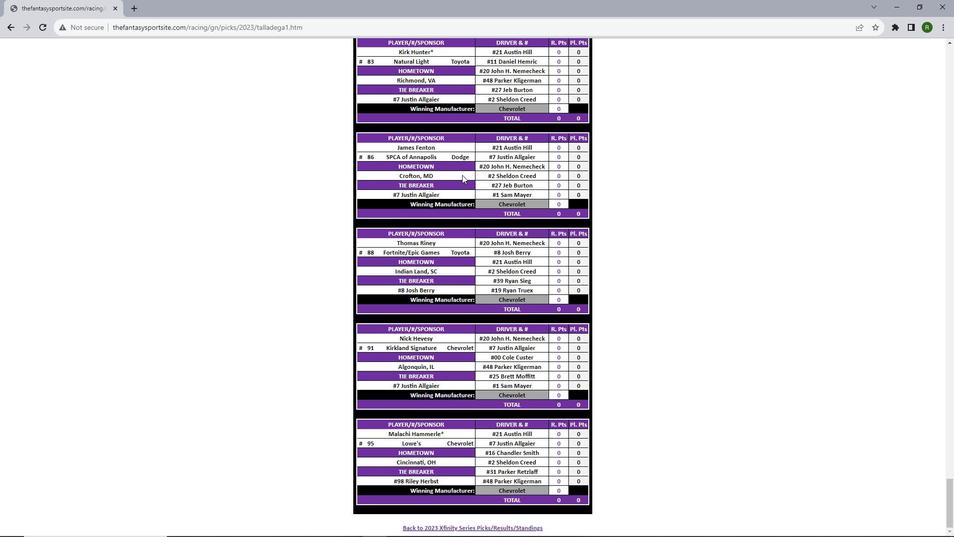 
Action: Mouse scrolled (462, 174) with delta (0, 0)
Screenshot: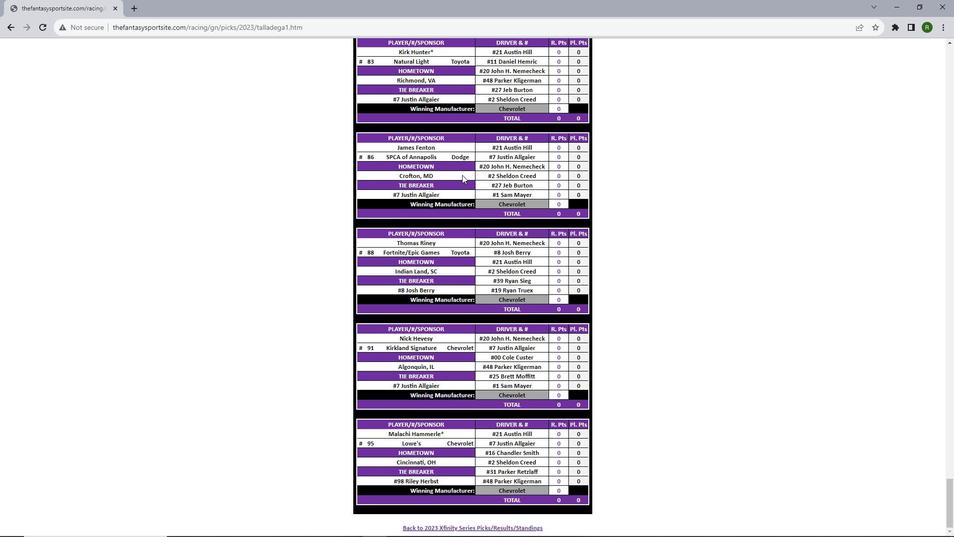 
Action: Mouse scrolled (462, 174) with delta (0, 0)
Screenshot: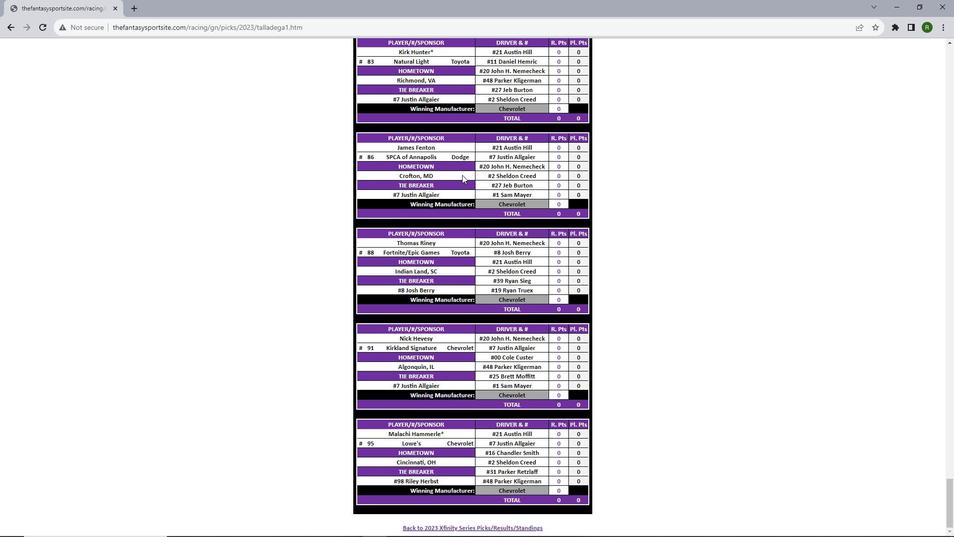 
Action: Mouse scrolled (462, 174) with delta (0, 0)
Screenshot: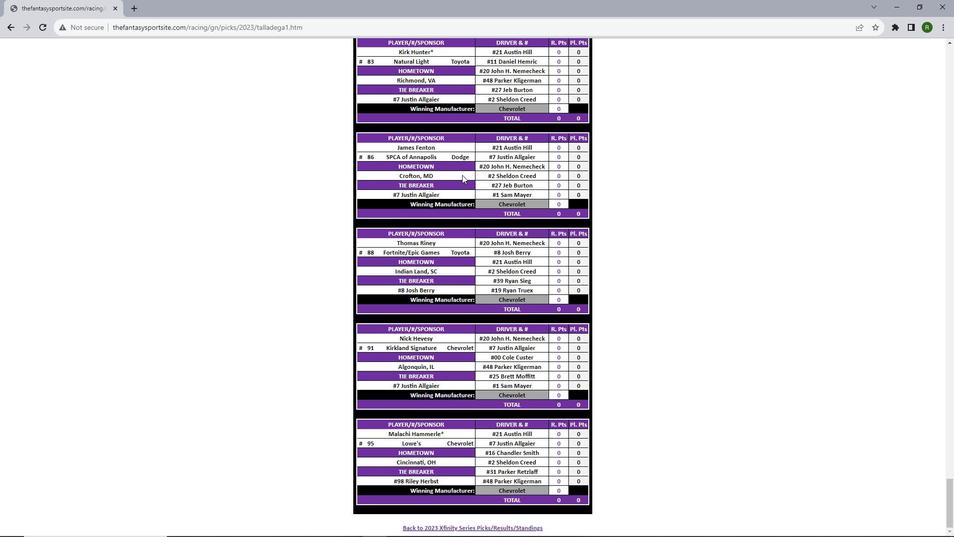 
Action: Mouse scrolled (462, 174) with delta (0, 0)
Screenshot: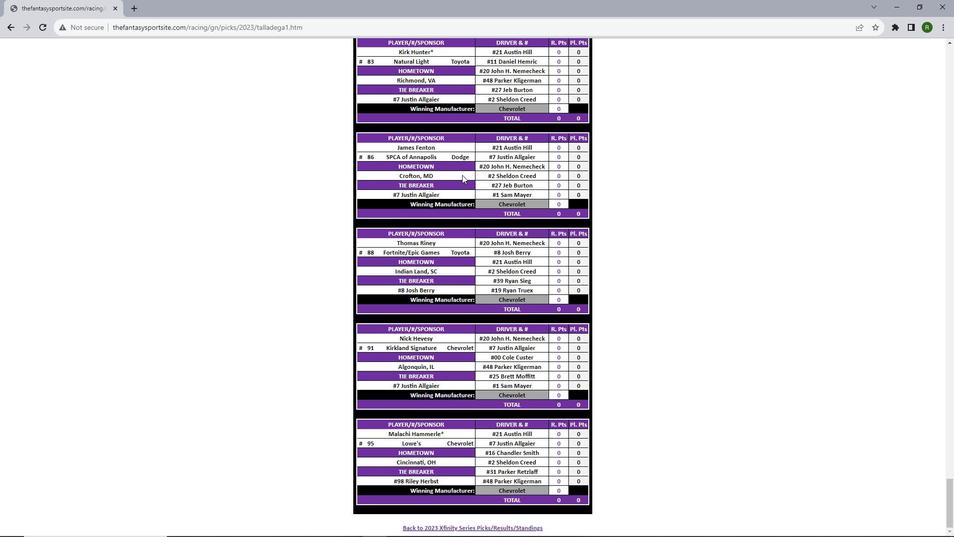 
Action: Mouse scrolled (462, 174) with delta (0, 0)
Screenshot: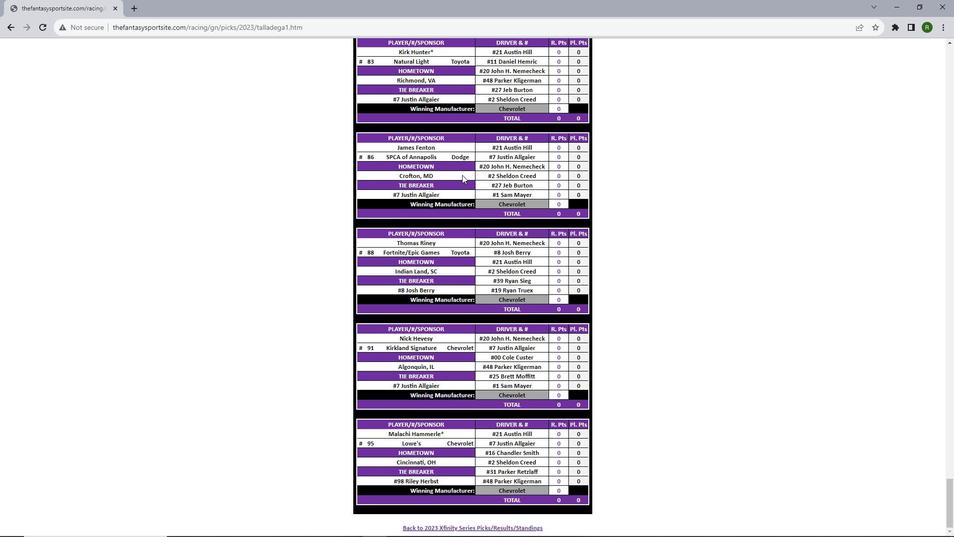 
